 Task: Find connections with filter location Bad Reichenhall with filter topic #Marketswith filter profile language French with filter current company Adani Realty with filter school Don Bosco School with filter industry Farming, Ranching, Forestry with filter service category Interior Design with filter keywords title Group Sales
Action: Mouse moved to (534, 77)
Screenshot: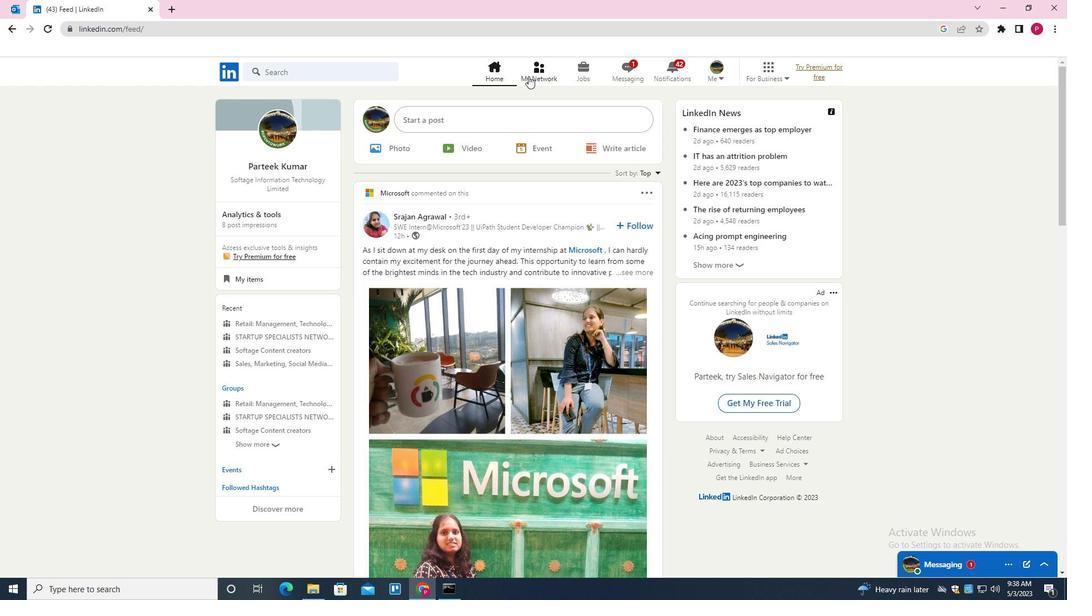 
Action: Mouse pressed left at (534, 77)
Screenshot: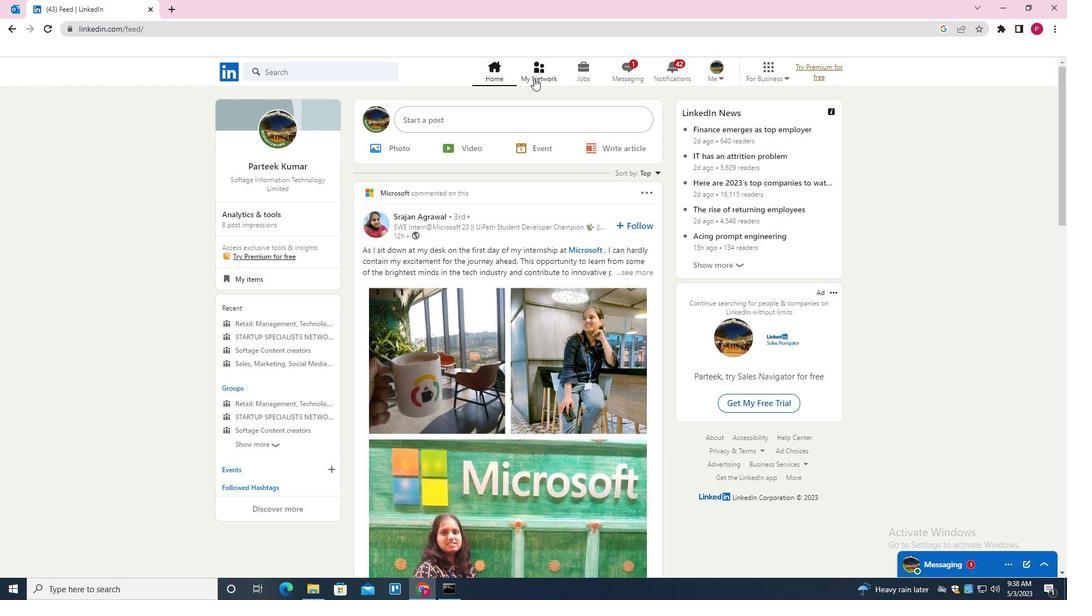 
Action: Mouse moved to (331, 138)
Screenshot: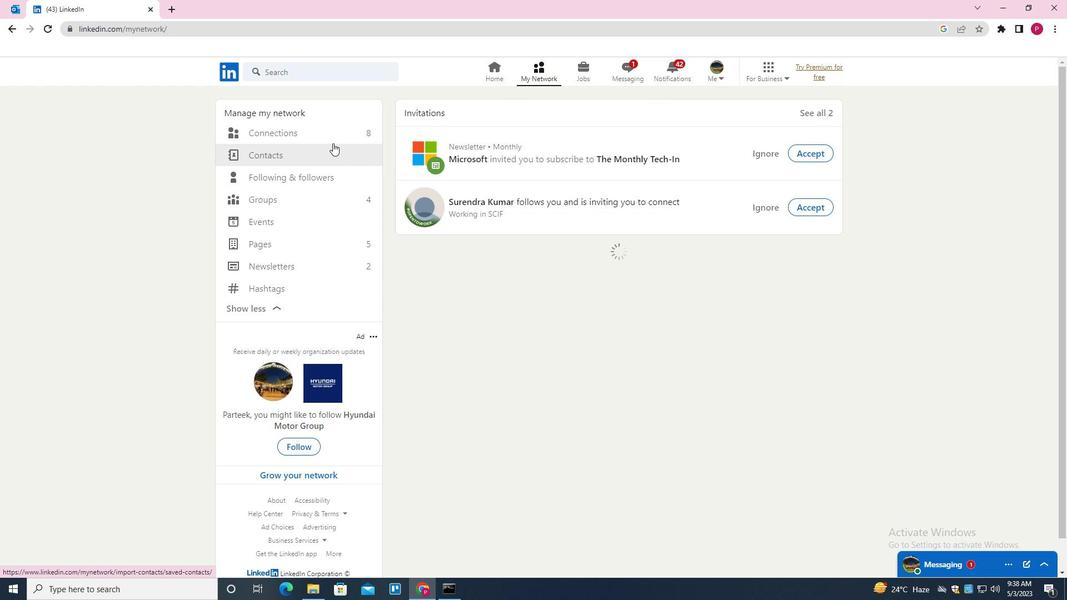 
Action: Mouse pressed left at (331, 138)
Screenshot: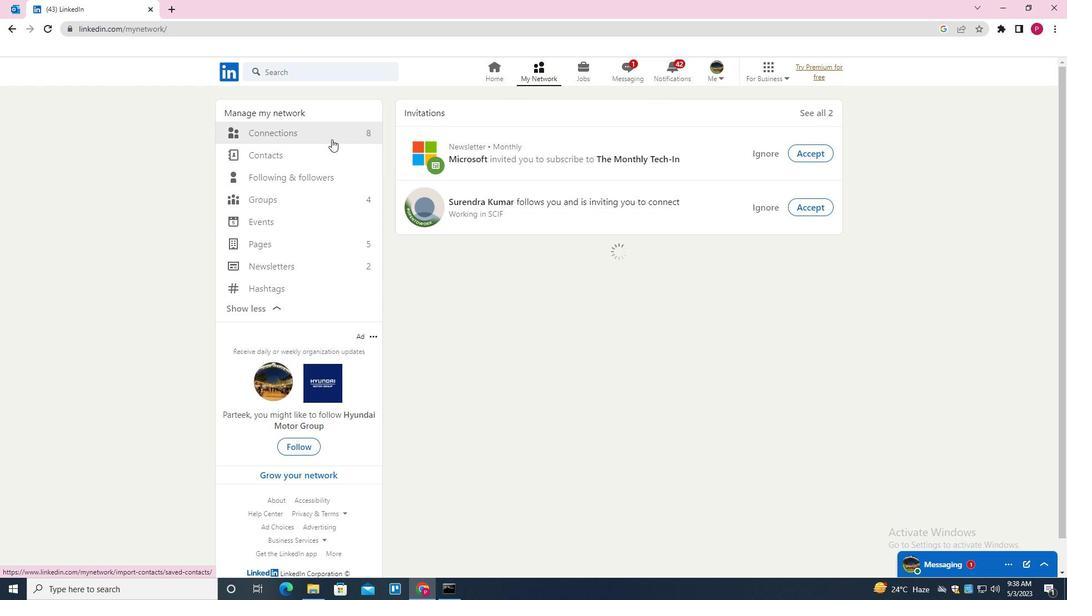 
Action: Mouse moved to (609, 131)
Screenshot: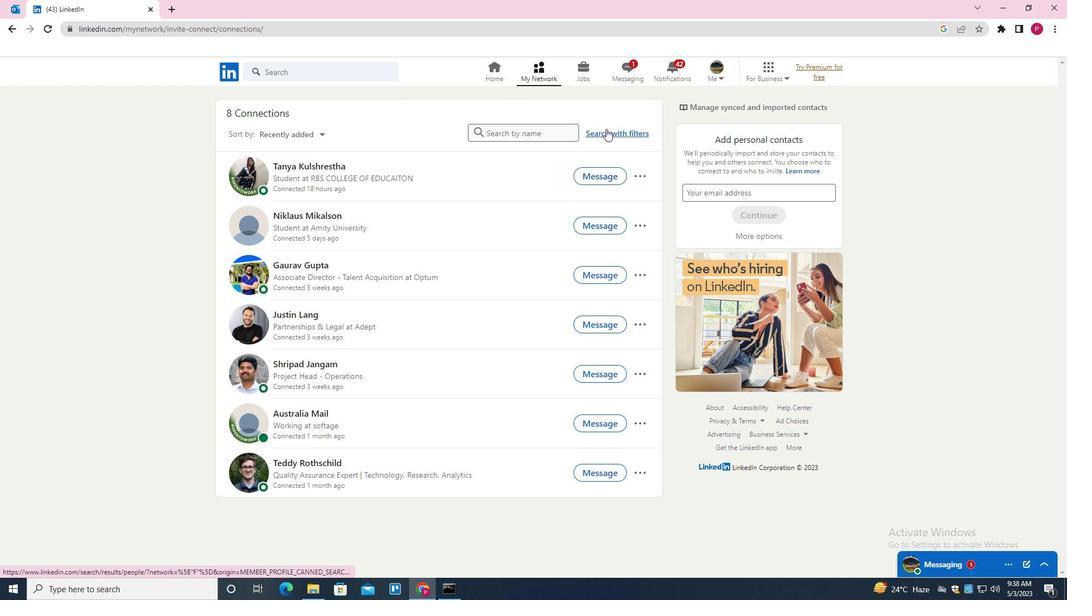 
Action: Mouse pressed left at (609, 131)
Screenshot: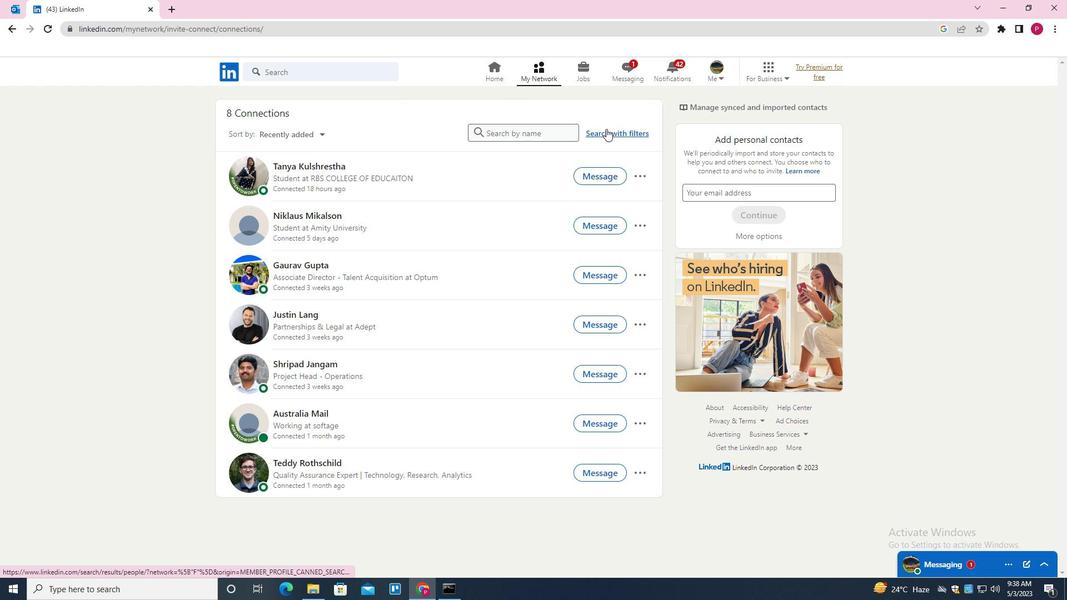 
Action: Mouse moved to (566, 104)
Screenshot: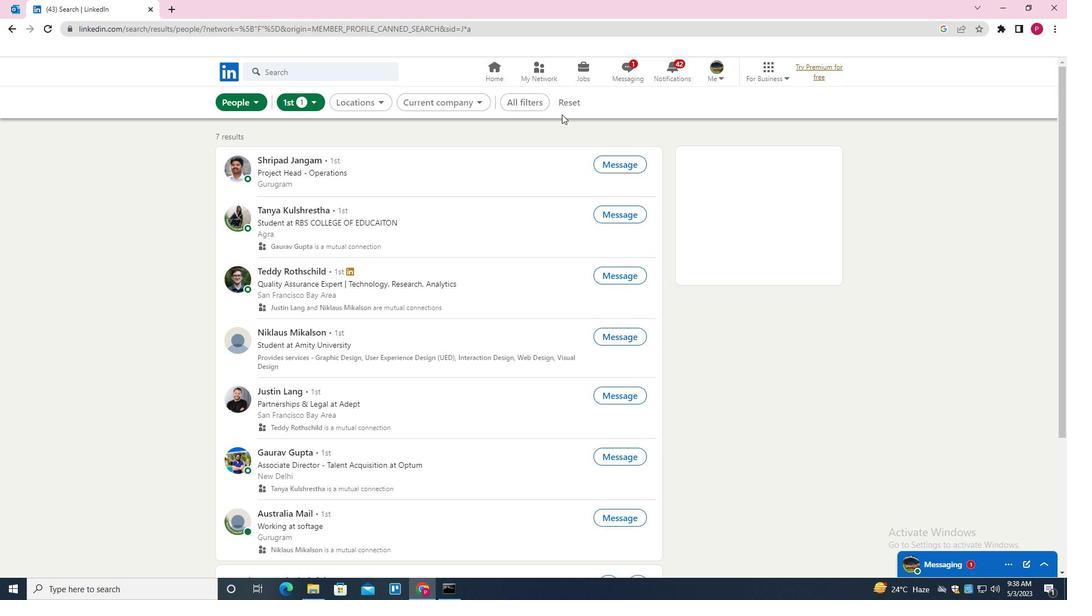 
Action: Mouse pressed left at (566, 104)
Screenshot: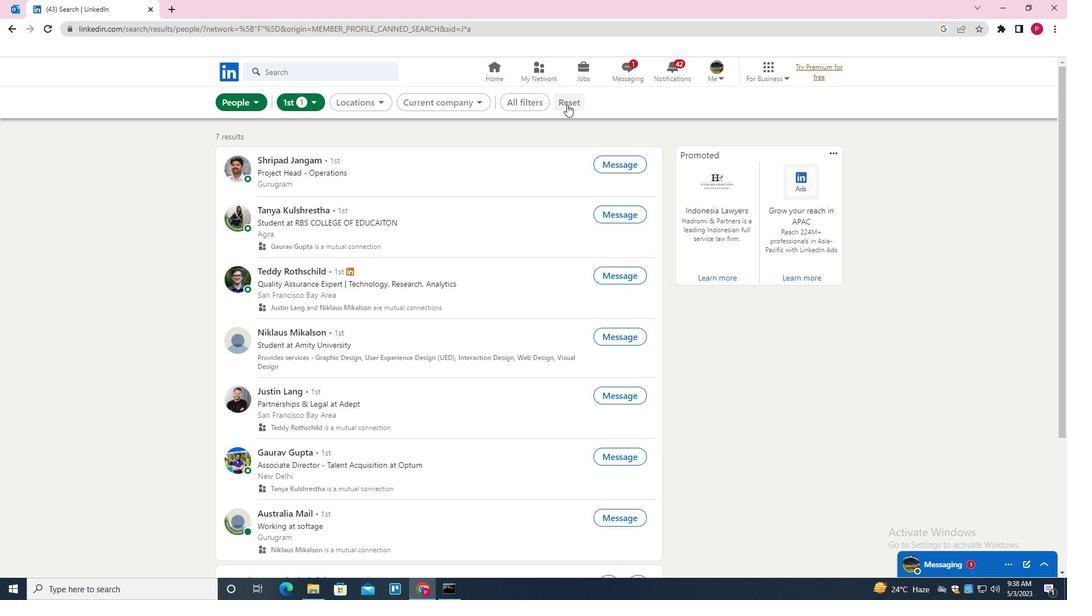 
Action: Mouse moved to (553, 104)
Screenshot: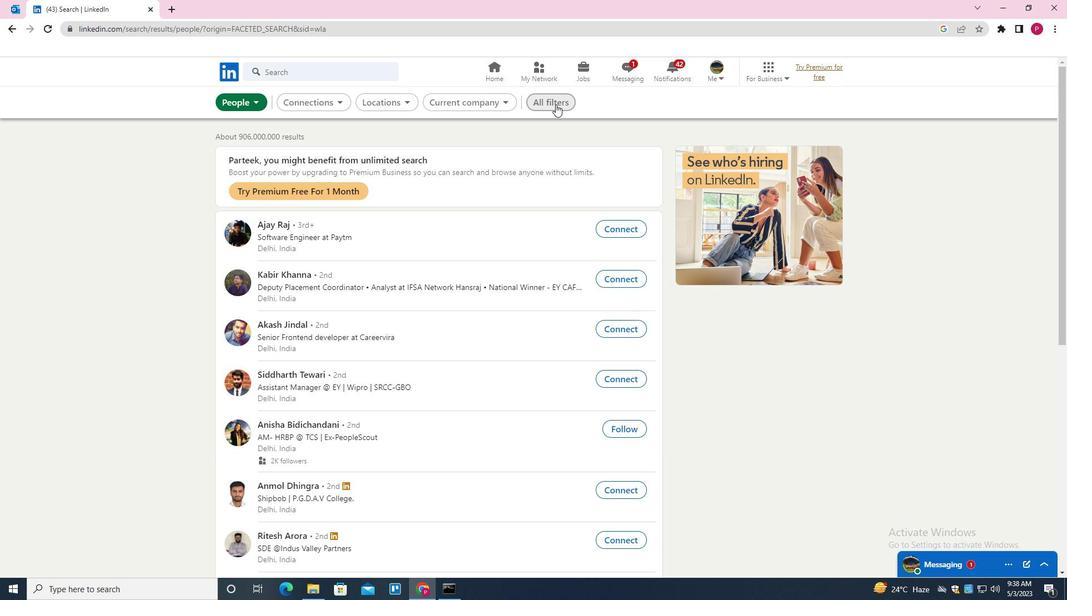 
Action: Mouse pressed left at (553, 104)
Screenshot: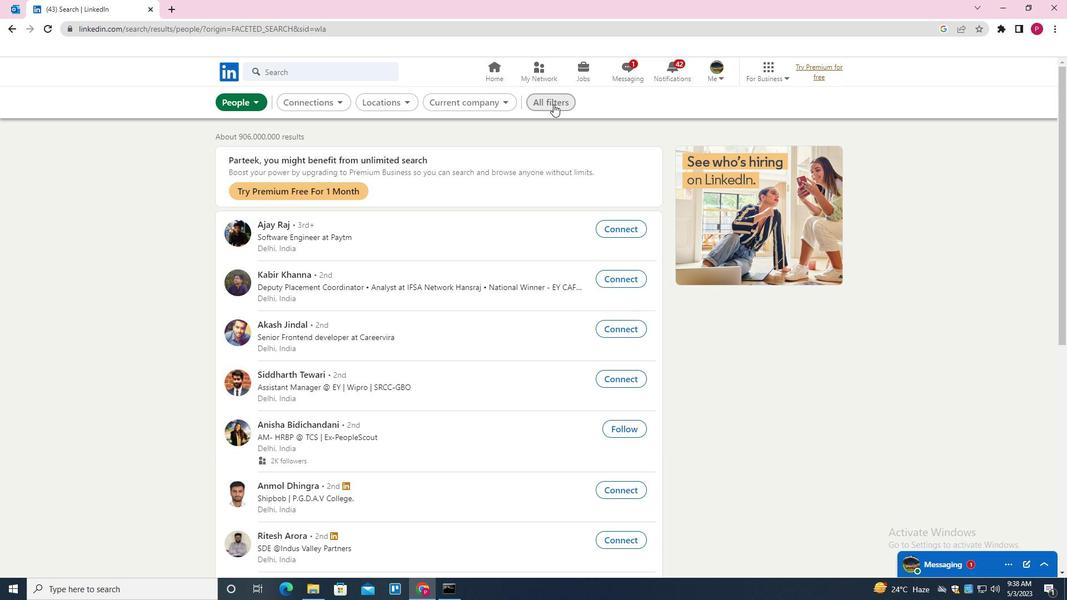 
Action: Mouse moved to (864, 347)
Screenshot: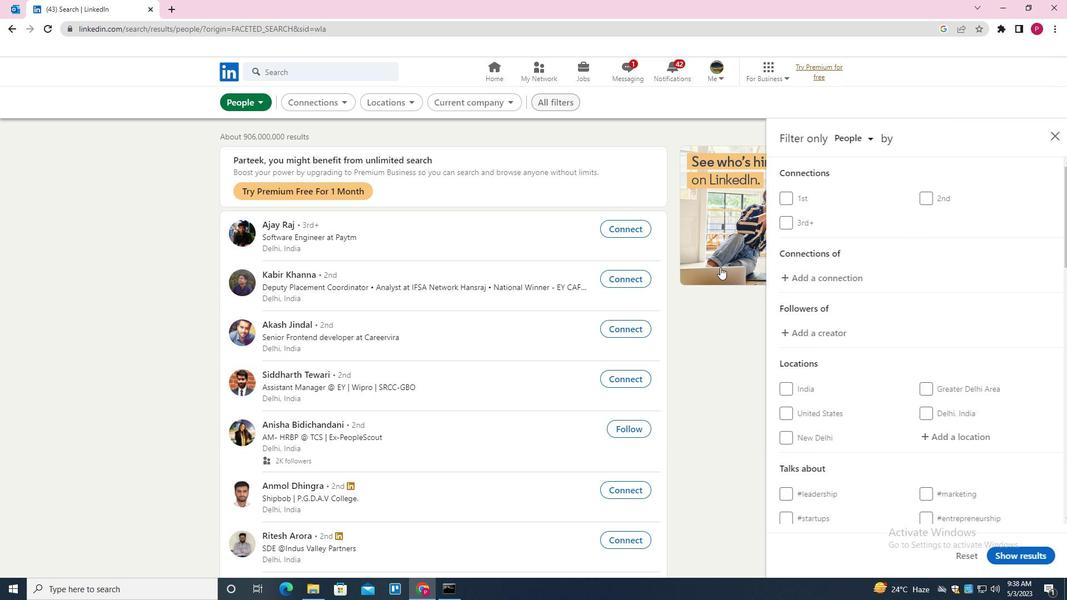 
Action: Mouse scrolled (864, 346) with delta (0, 0)
Screenshot: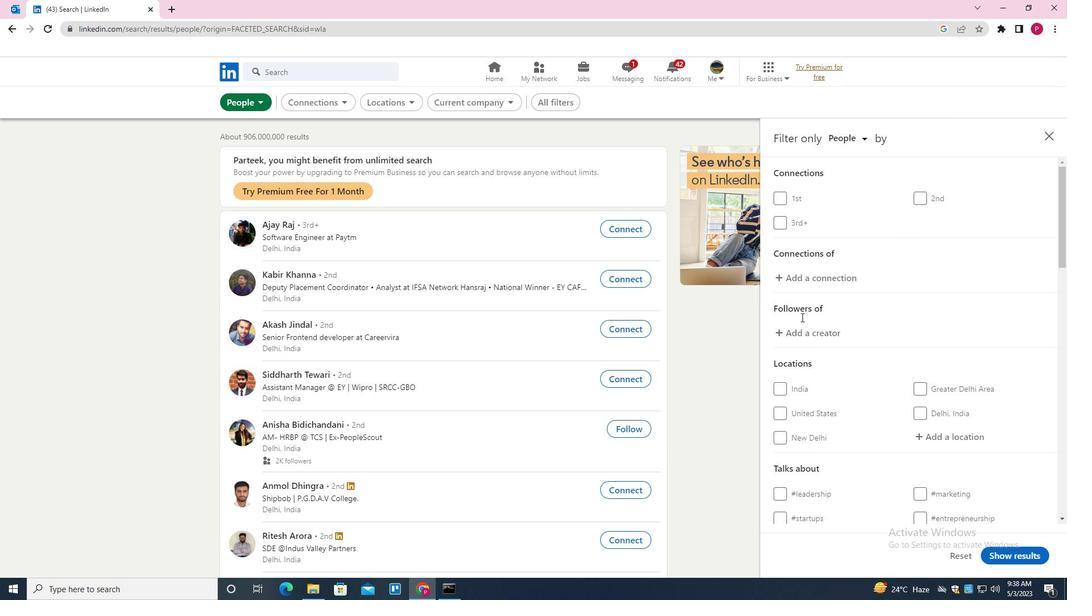 
Action: Mouse moved to (866, 347)
Screenshot: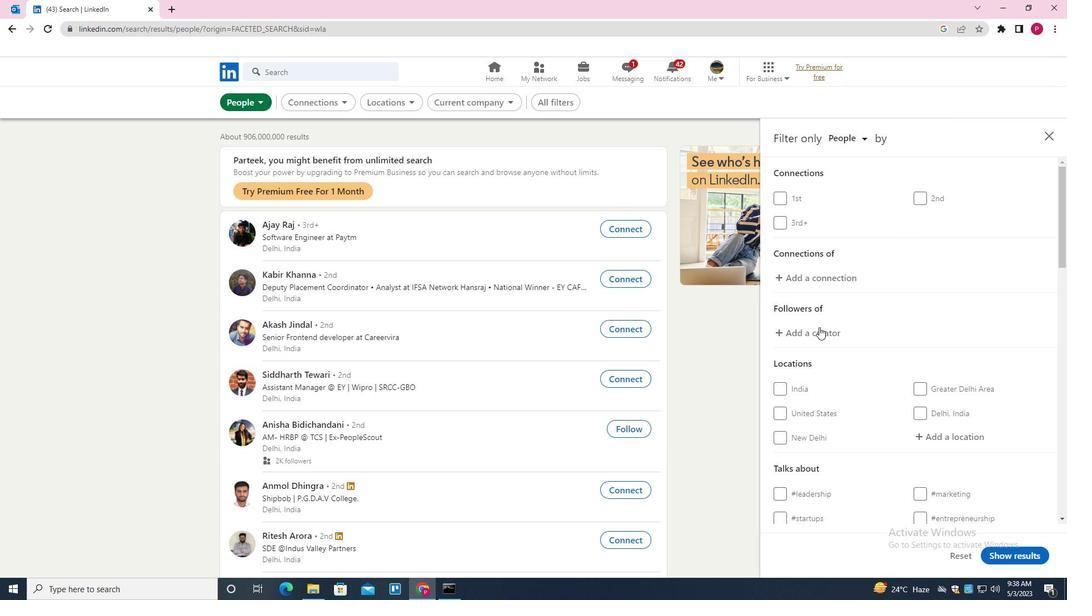 
Action: Mouse scrolled (866, 347) with delta (0, 0)
Screenshot: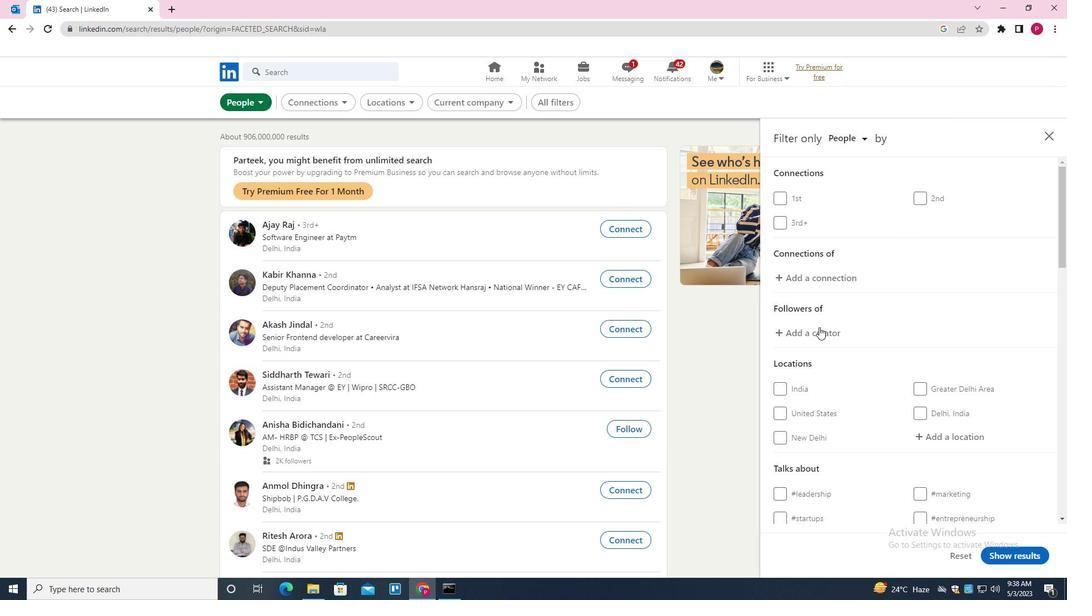 
Action: Mouse moved to (873, 346)
Screenshot: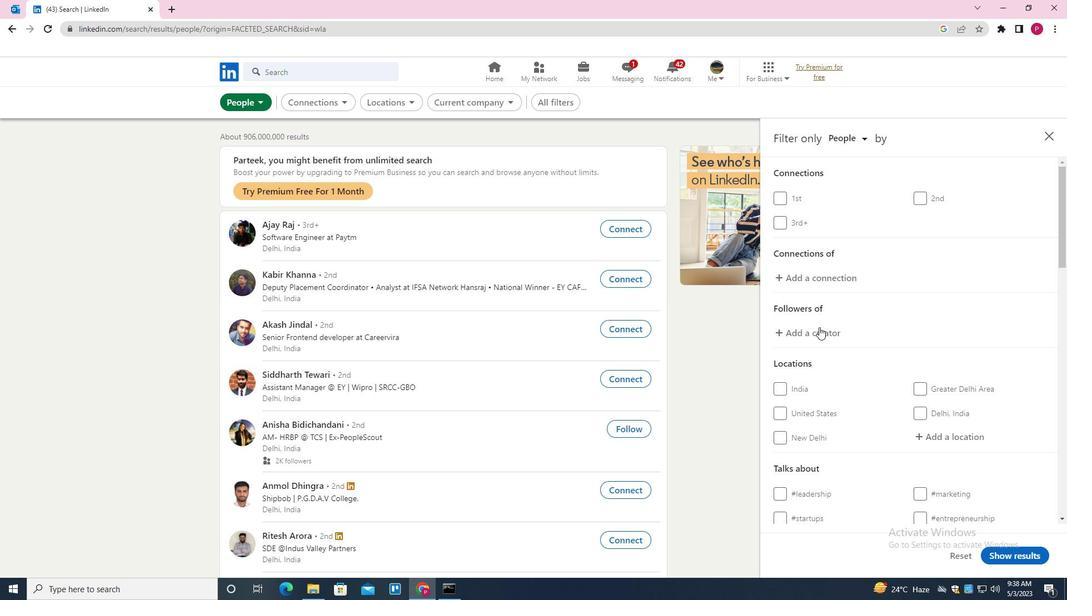 
Action: Mouse scrolled (873, 346) with delta (0, 0)
Screenshot: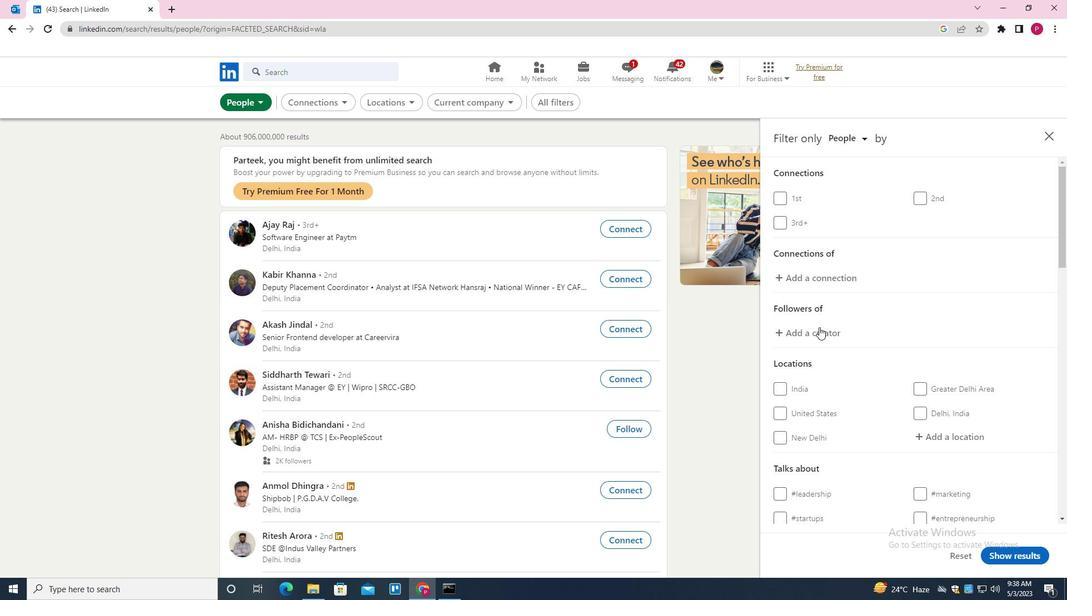 
Action: Mouse moved to (948, 271)
Screenshot: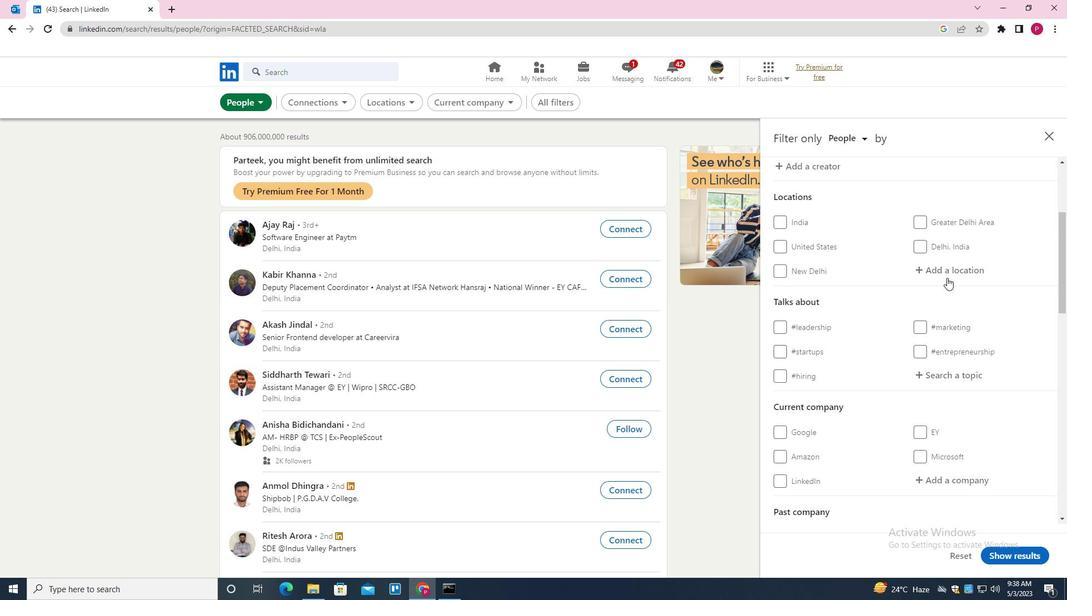 
Action: Mouse pressed left at (948, 271)
Screenshot: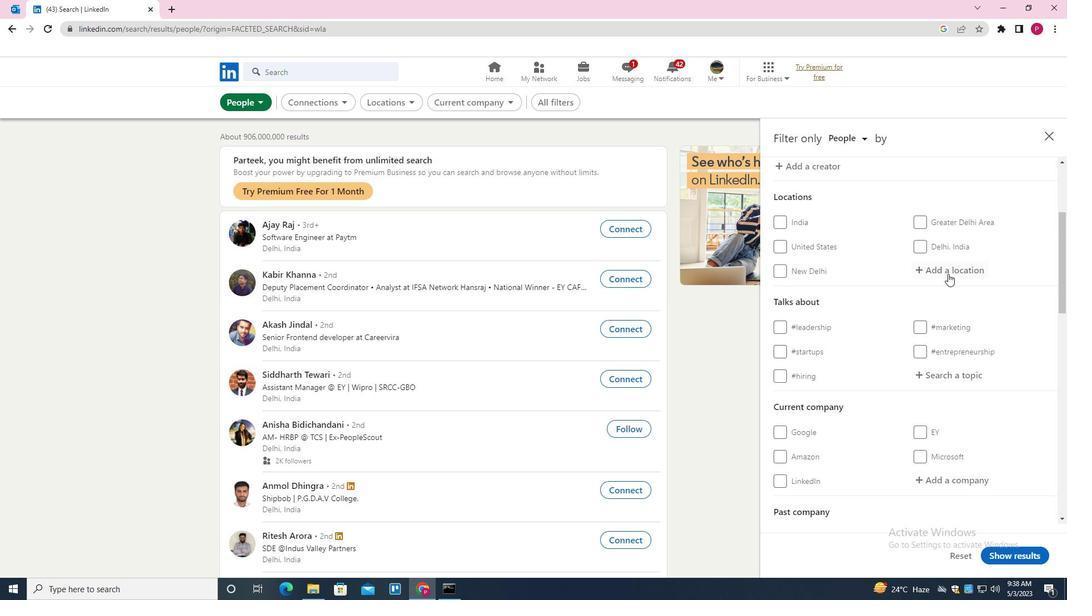 
Action: Key pressed <Key.shift>BAD<Key.space><Key.shift>REICHEN<Key.down><Key.enter>
Screenshot: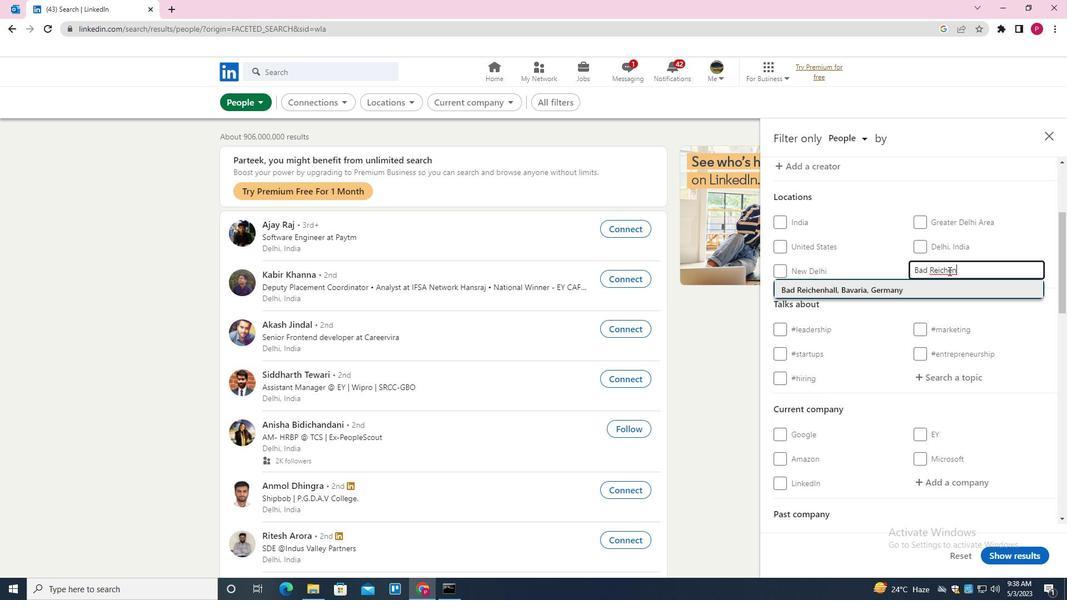 
Action: Mouse moved to (921, 303)
Screenshot: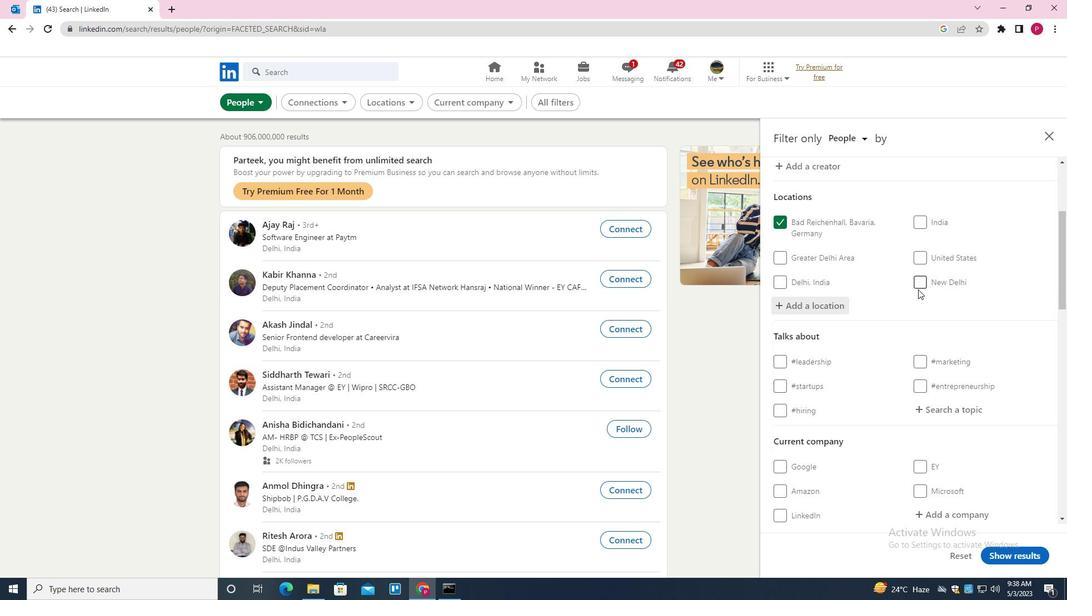 
Action: Mouse scrolled (921, 302) with delta (0, 0)
Screenshot: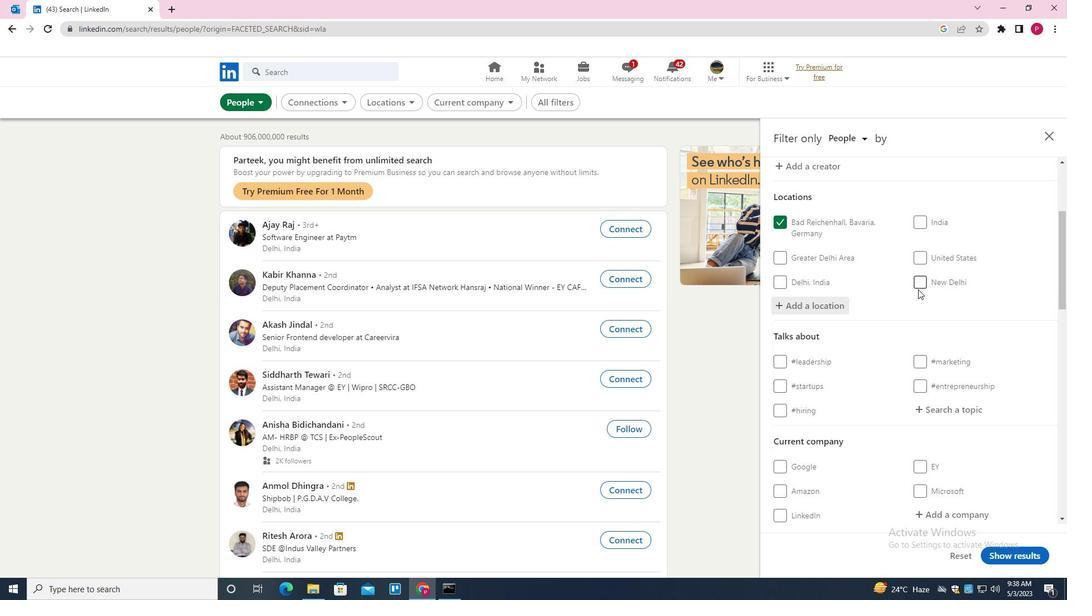 
Action: Mouse scrolled (921, 302) with delta (0, 0)
Screenshot: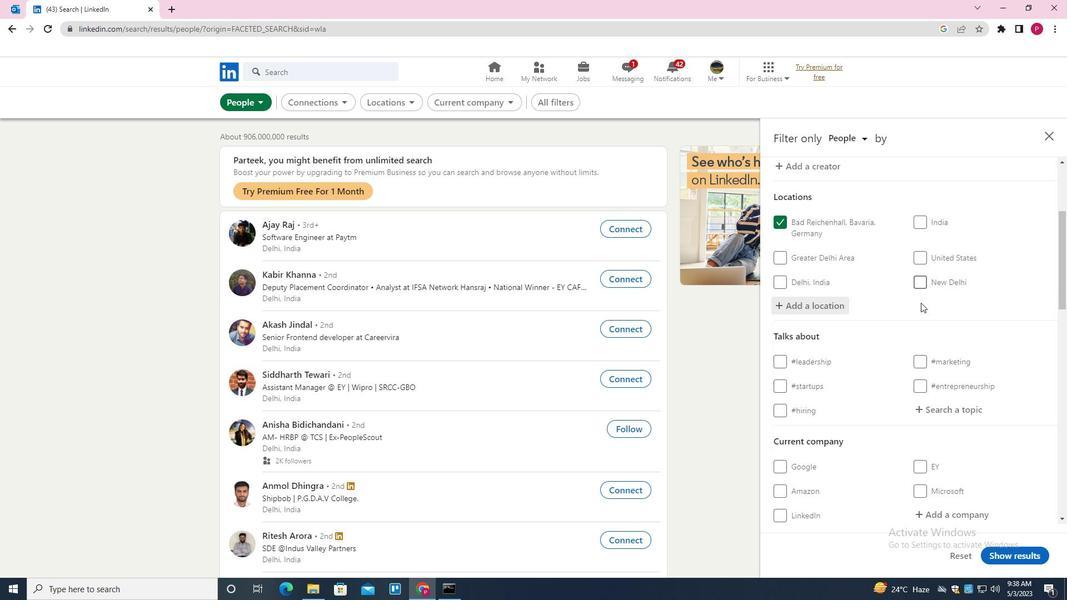 
Action: Mouse scrolled (921, 302) with delta (0, 0)
Screenshot: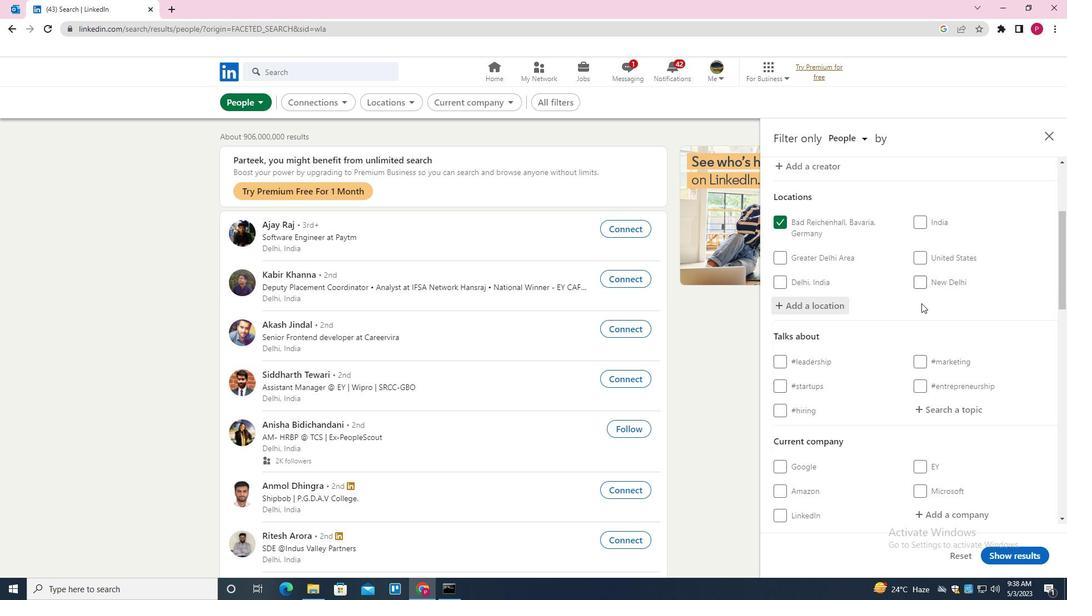 
Action: Mouse moved to (961, 245)
Screenshot: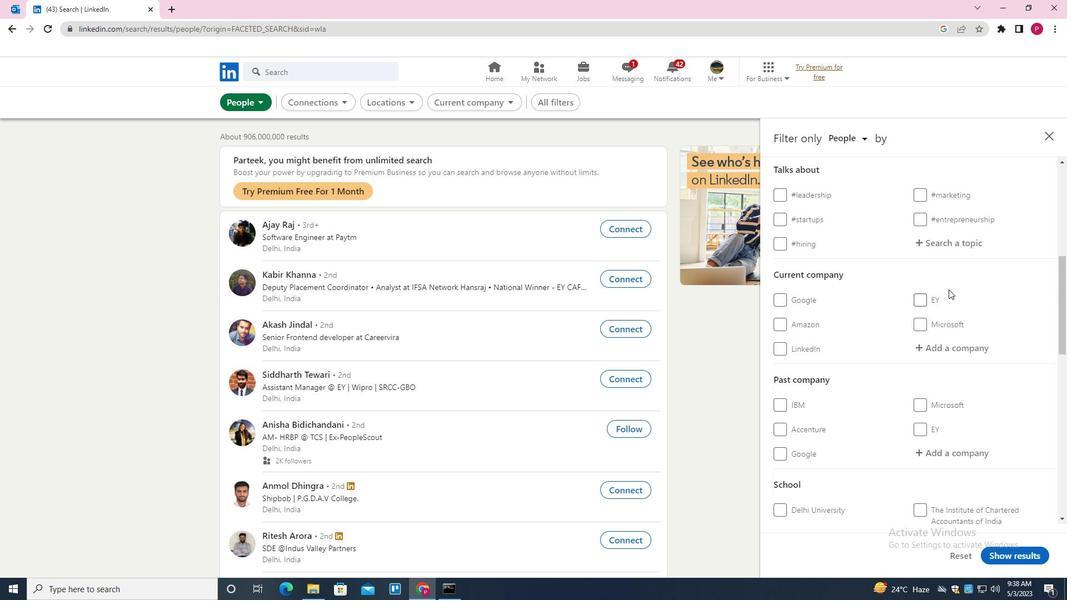 
Action: Mouse pressed left at (961, 245)
Screenshot: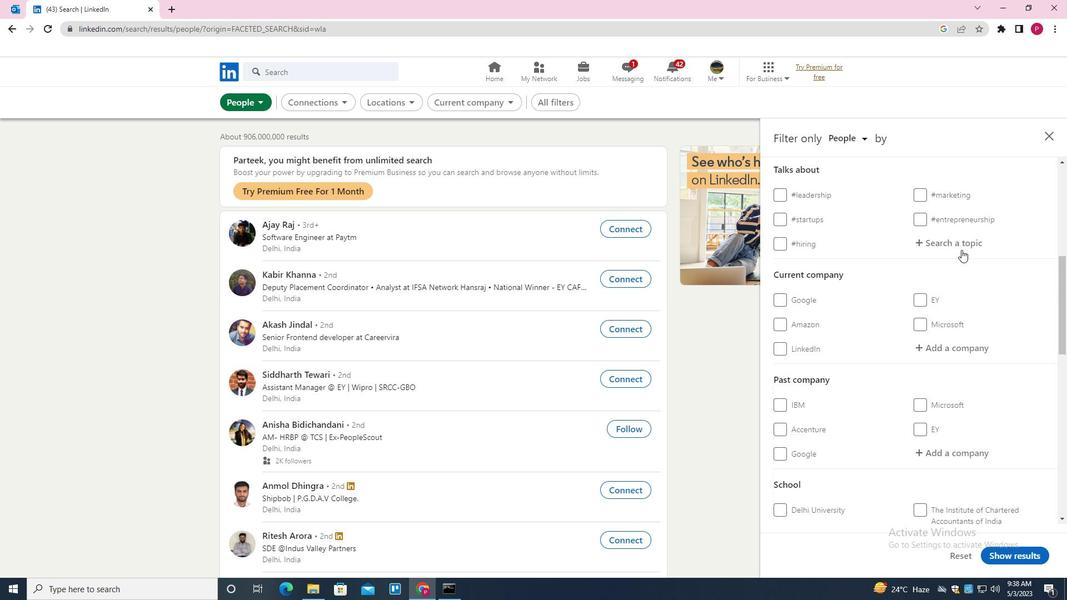 
Action: Key pressed MARKETS<Key.down><Key.enter>
Screenshot: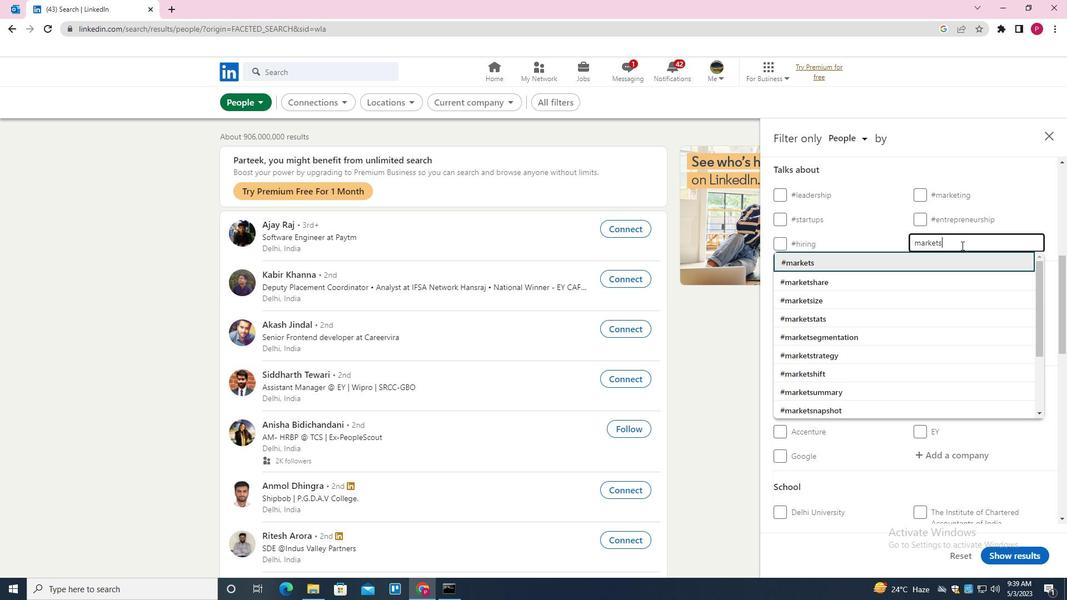 
Action: Mouse moved to (923, 286)
Screenshot: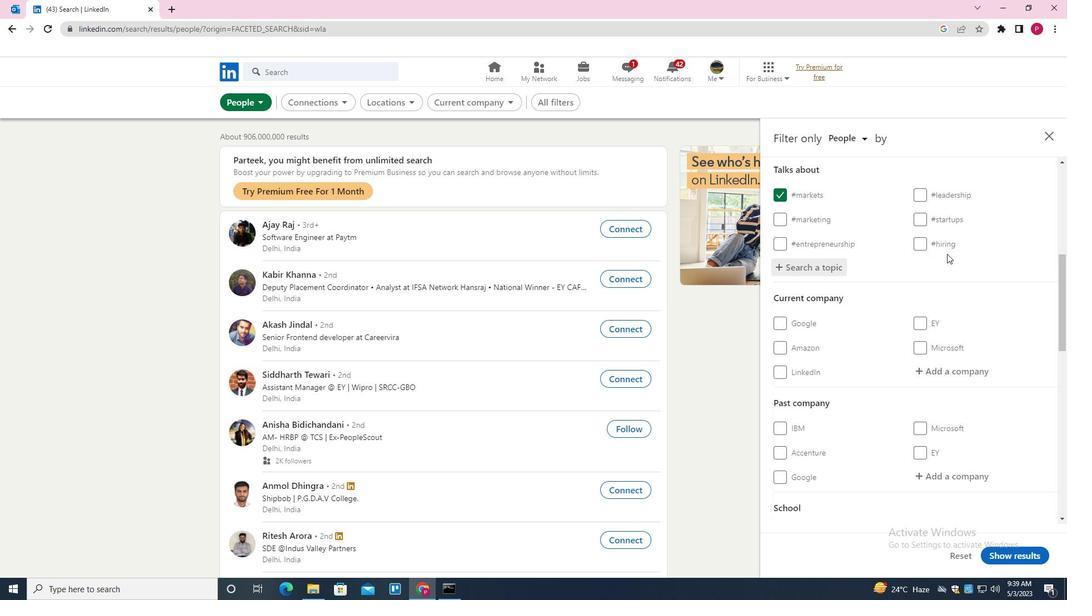 
Action: Mouse scrolled (923, 285) with delta (0, 0)
Screenshot: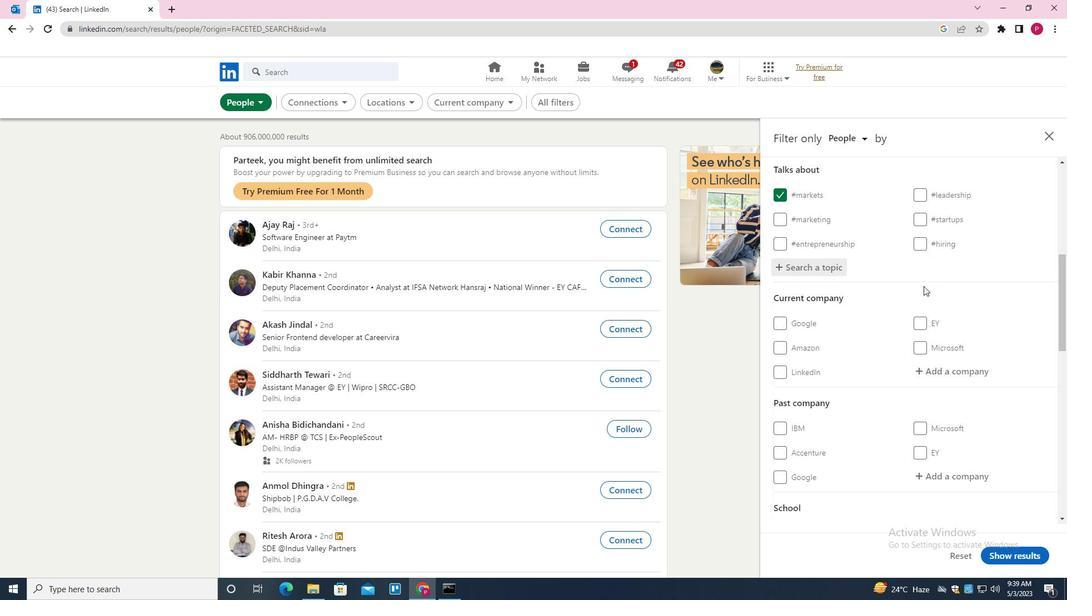
Action: Mouse moved to (923, 286)
Screenshot: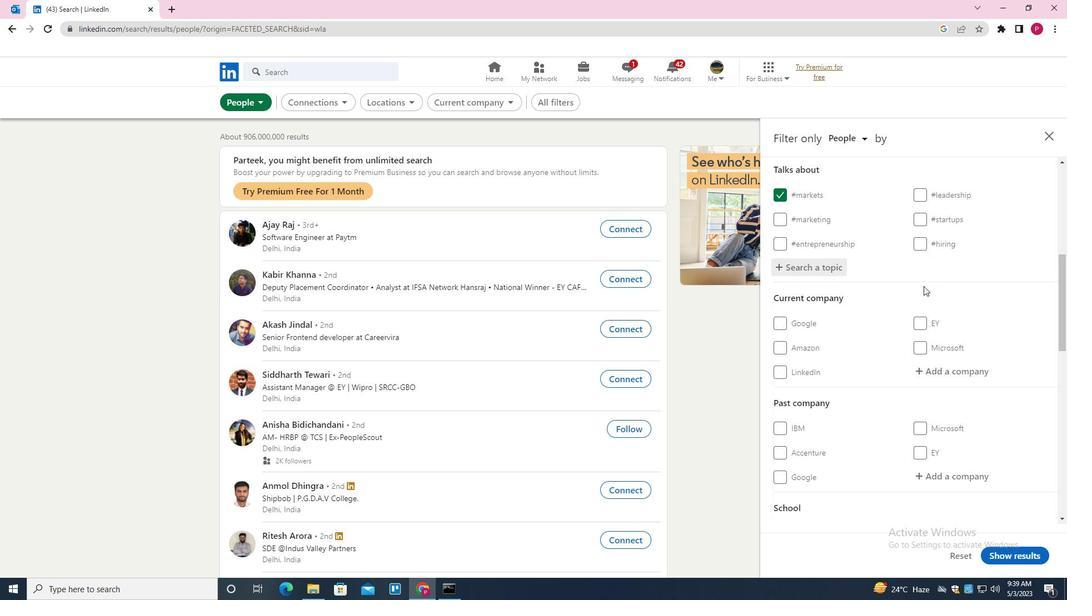 
Action: Mouse scrolled (923, 285) with delta (0, 0)
Screenshot: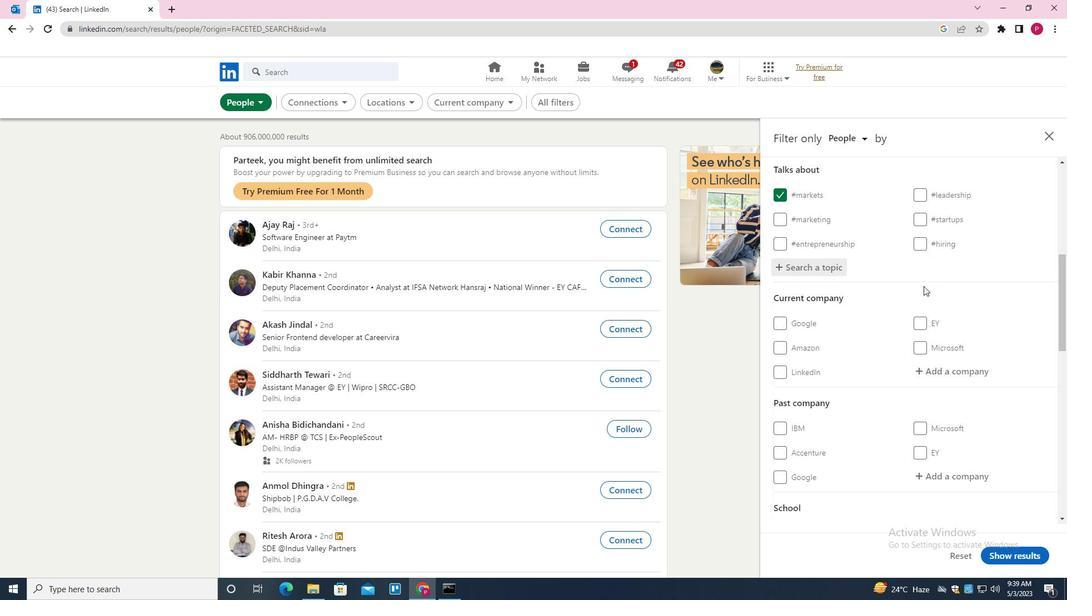 
Action: Mouse moved to (920, 287)
Screenshot: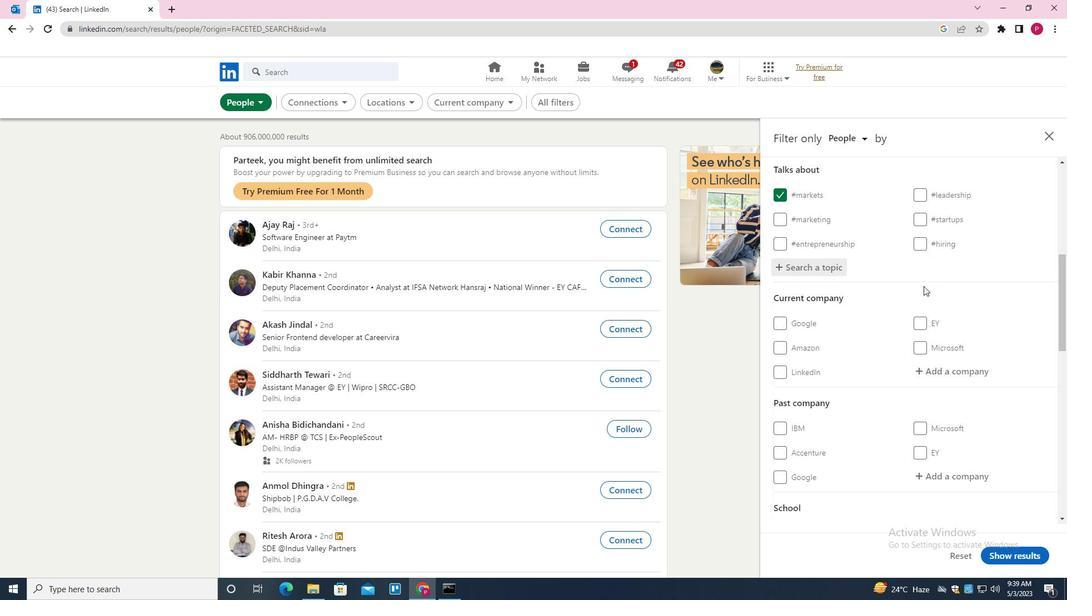 
Action: Mouse scrolled (920, 286) with delta (0, 0)
Screenshot: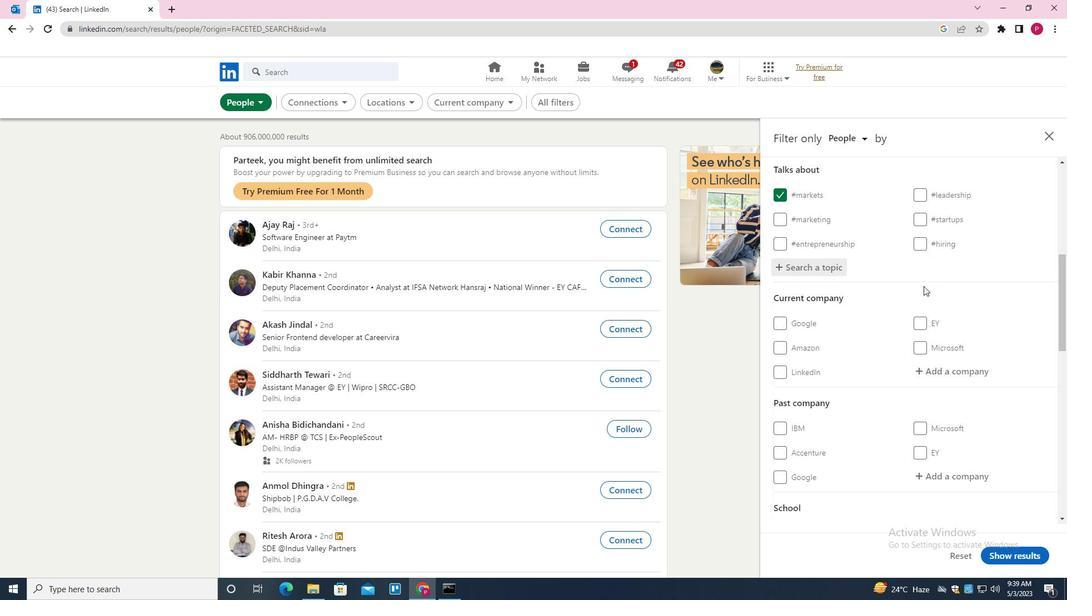 
Action: Mouse moved to (920, 288)
Screenshot: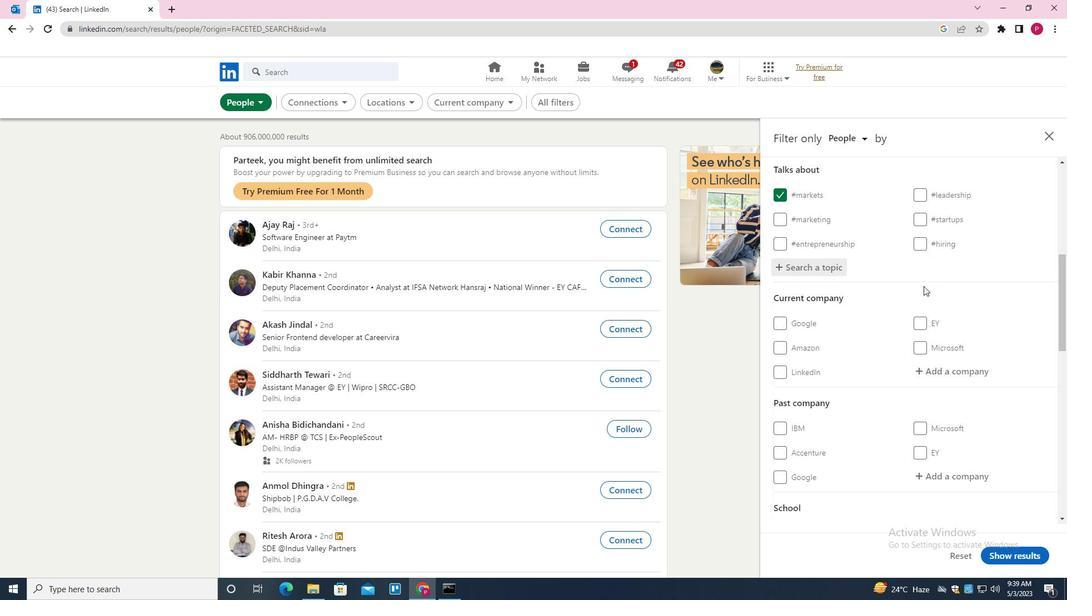
Action: Mouse scrolled (920, 287) with delta (0, 0)
Screenshot: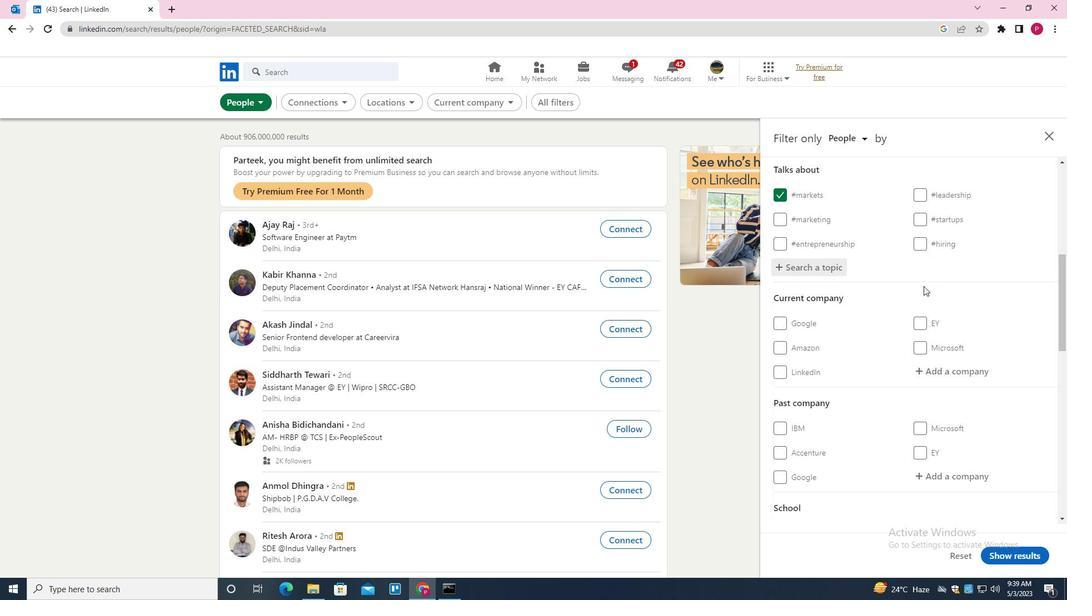
Action: Mouse moved to (900, 300)
Screenshot: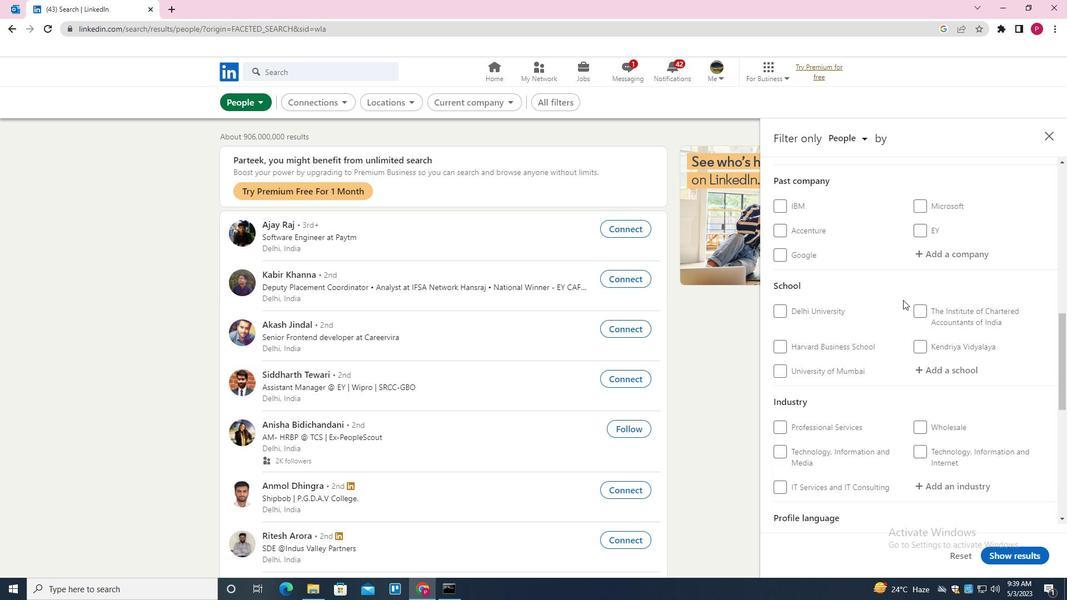 
Action: Mouse scrolled (900, 300) with delta (0, 0)
Screenshot: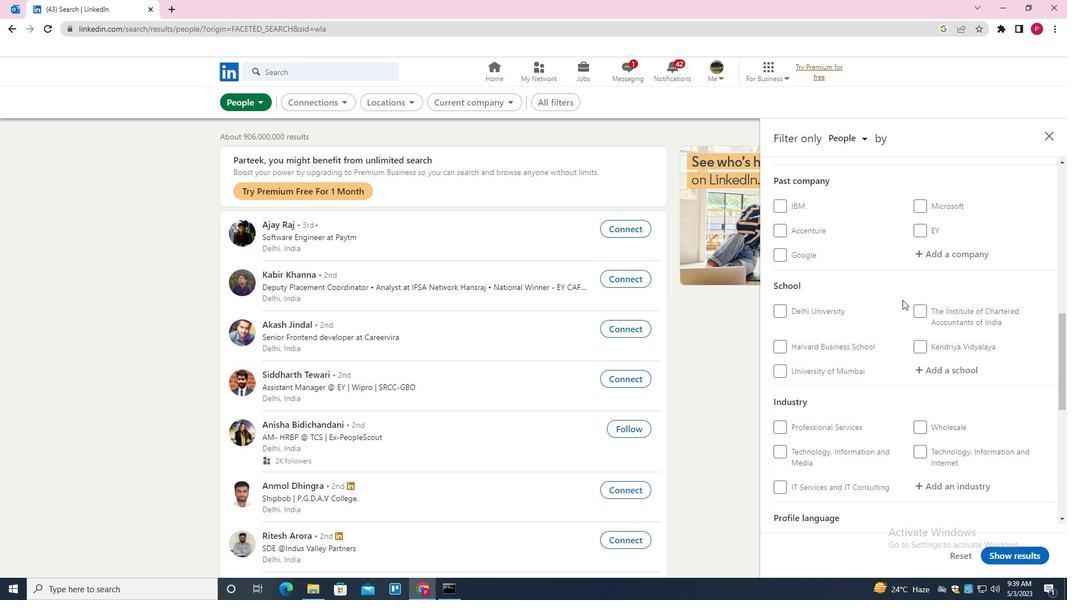 
Action: Mouse scrolled (900, 300) with delta (0, 0)
Screenshot: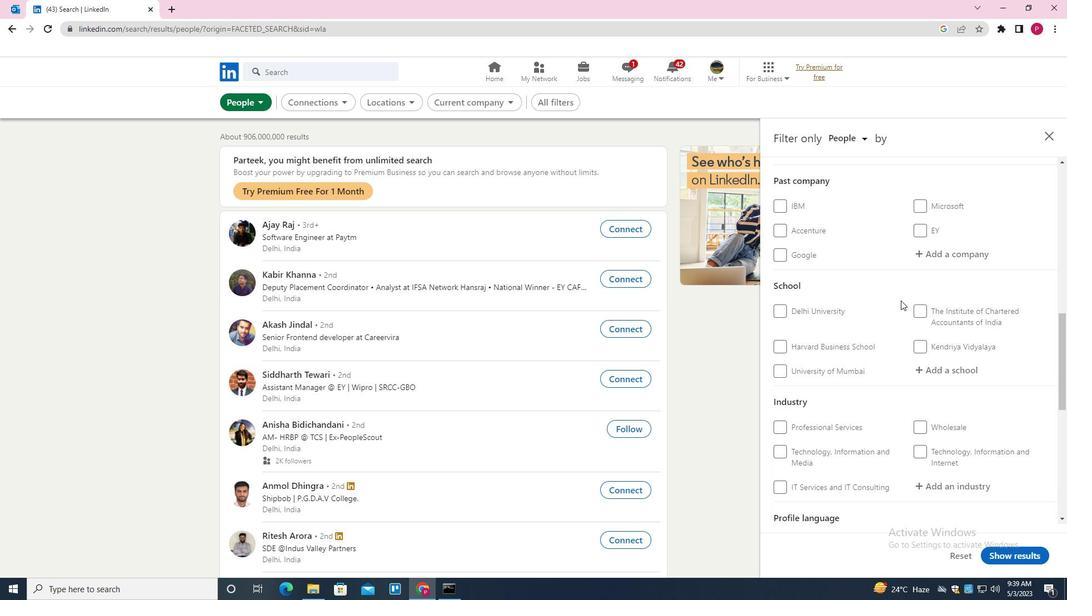 
Action: Mouse scrolled (900, 300) with delta (0, 0)
Screenshot: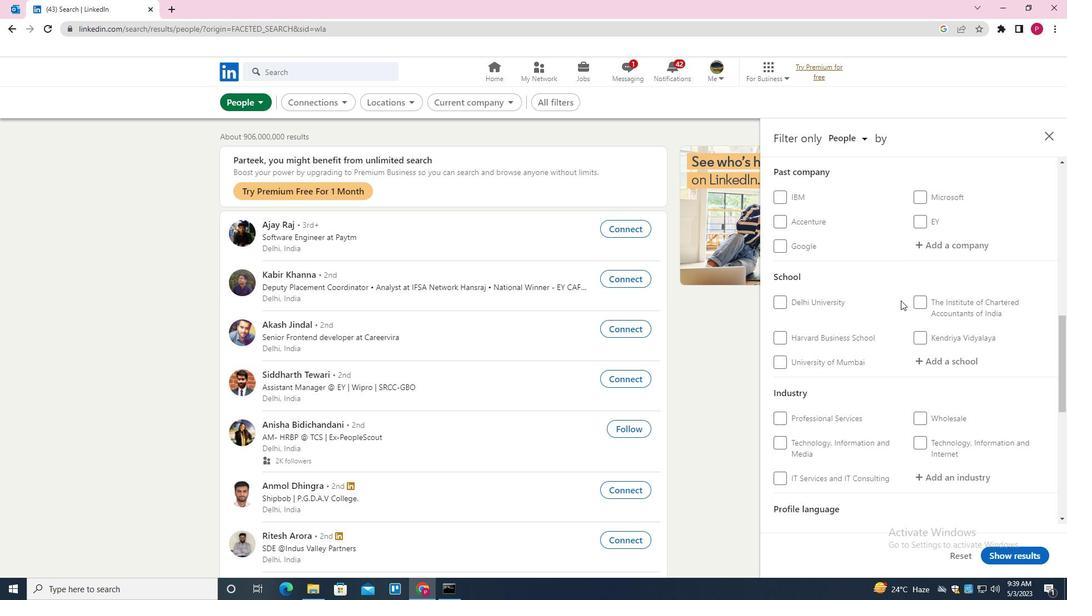 
Action: Mouse scrolled (900, 300) with delta (0, 0)
Screenshot: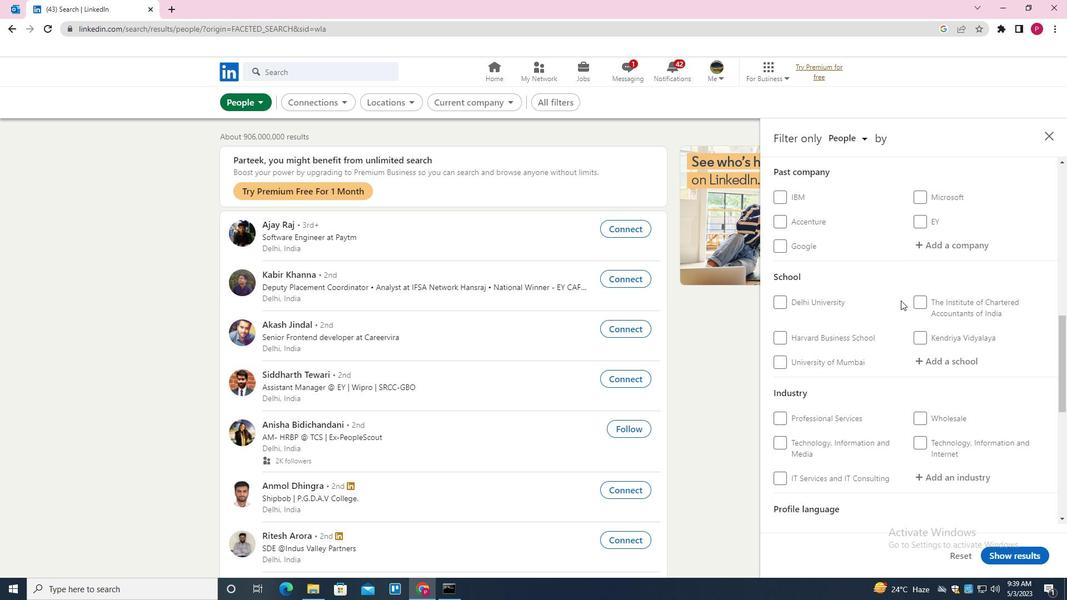 
Action: Mouse scrolled (900, 300) with delta (0, 0)
Screenshot: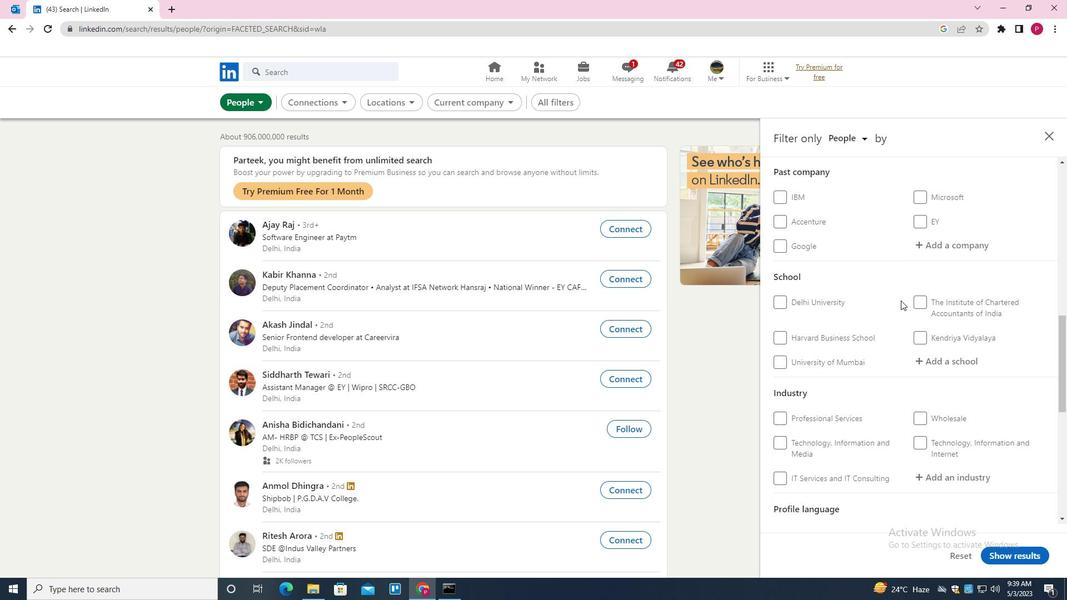 
Action: Mouse moved to (891, 333)
Screenshot: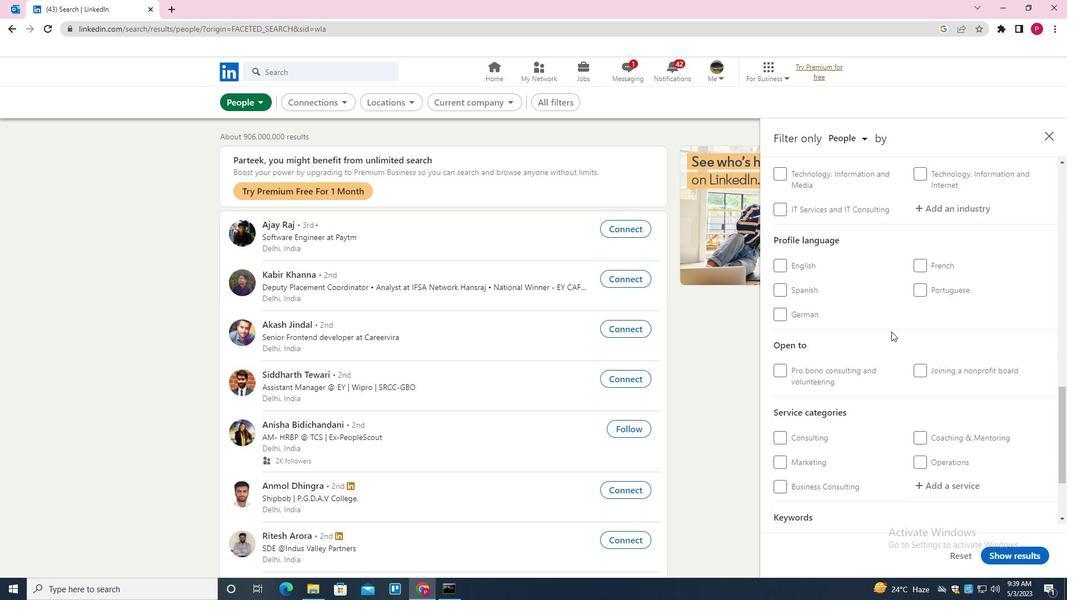 
Action: Mouse scrolled (891, 332) with delta (0, 0)
Screenshot: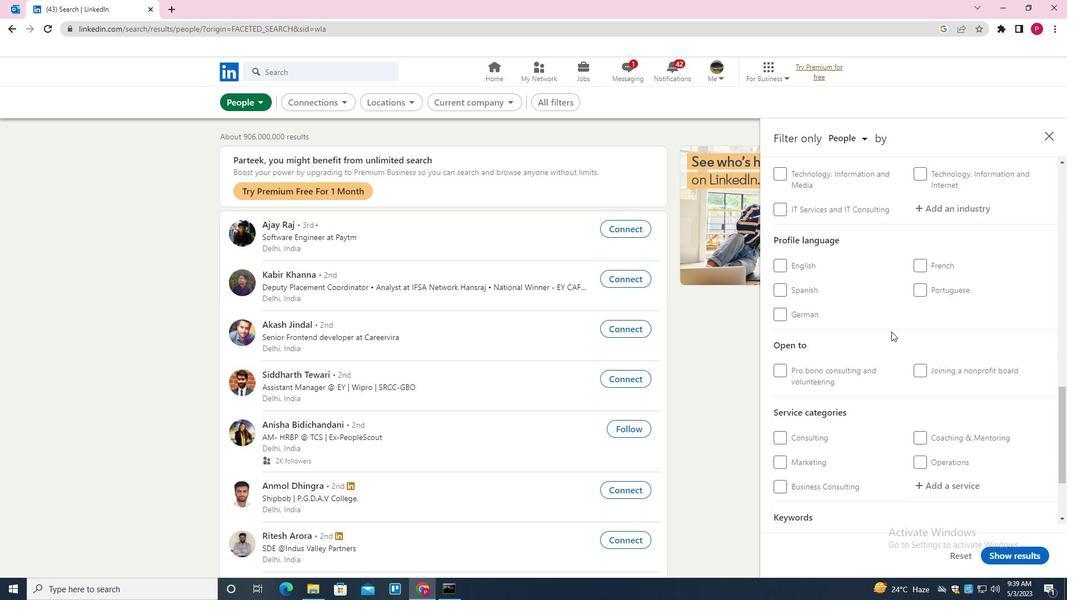 
Action: Mouse scrolled (891, 332) with delta (0, 0)
Screenshot: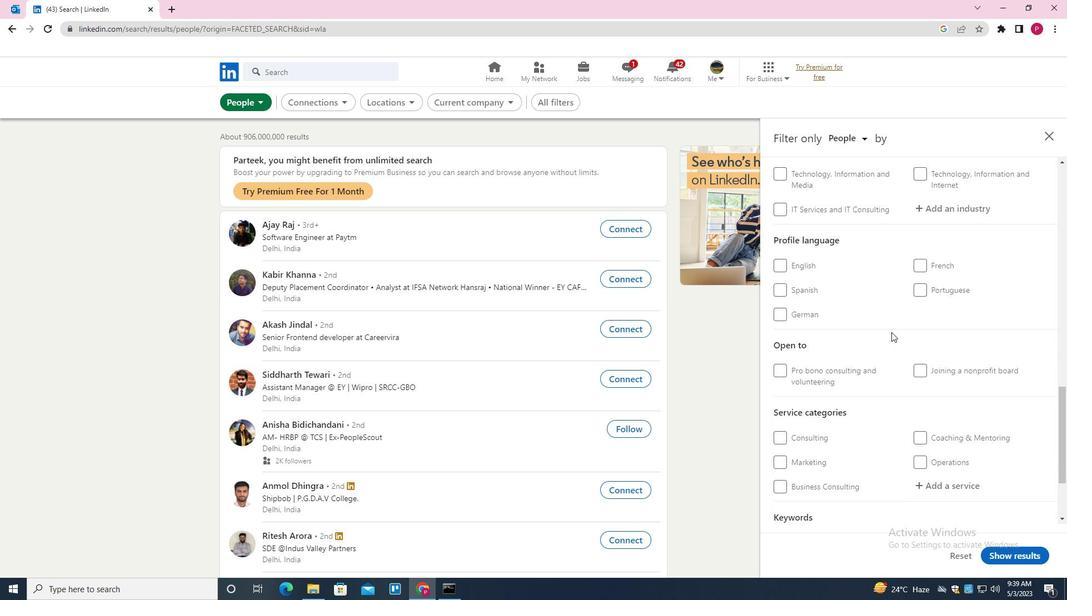 
Action: Mouse moved to (891, 334)
Screenshot: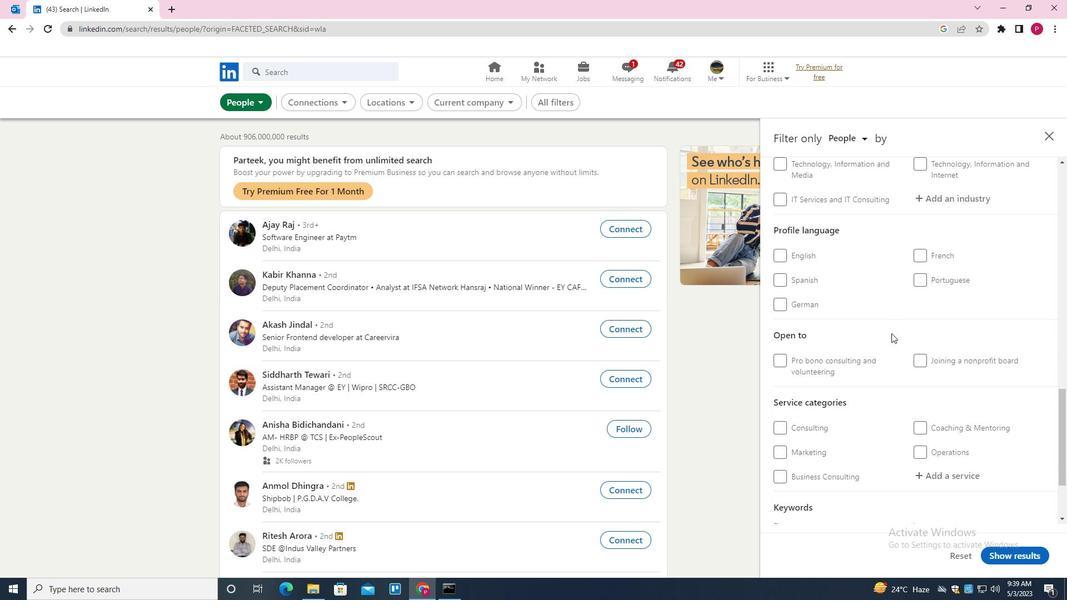 
Action: Mouse scrolled (891, 334) with delta (0, 0)
Screenshot: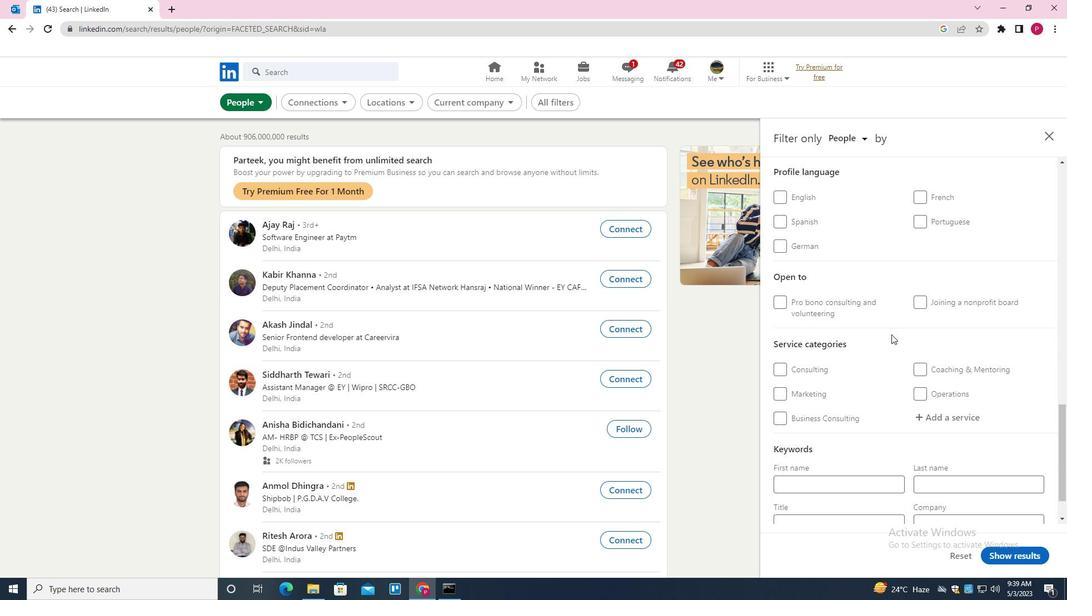 
Action: Mouse scrolled (891, 335) with delta (0, 0)
Screenshot: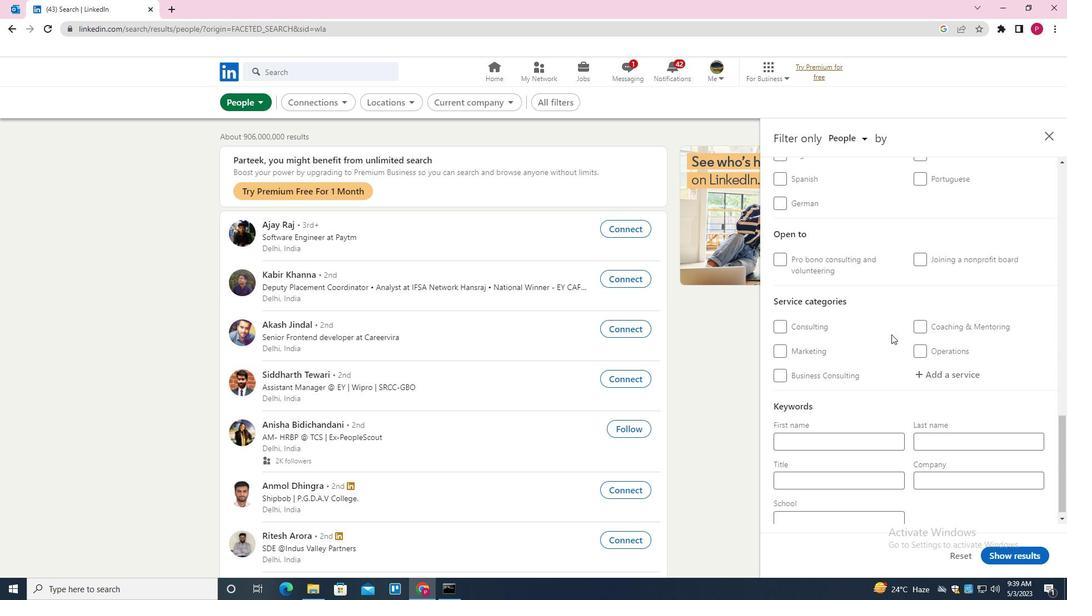 
Action: Mouse scrolled (891, 335) with delta (0, 0)
Screenshot: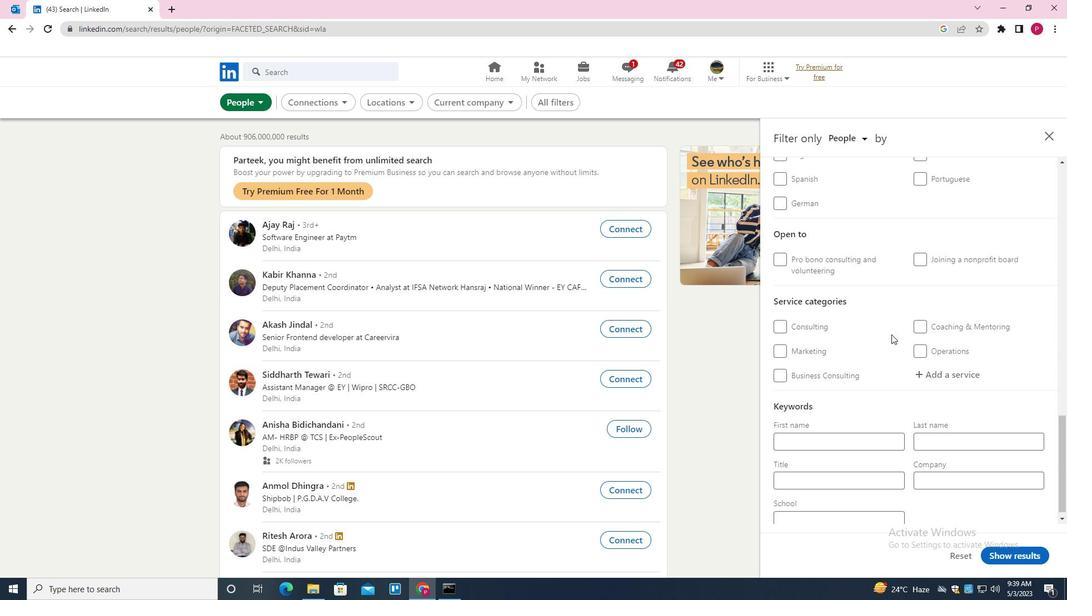 
Action: Mouse scrolled (891, 335) with delta (0, 0)
Screenshot: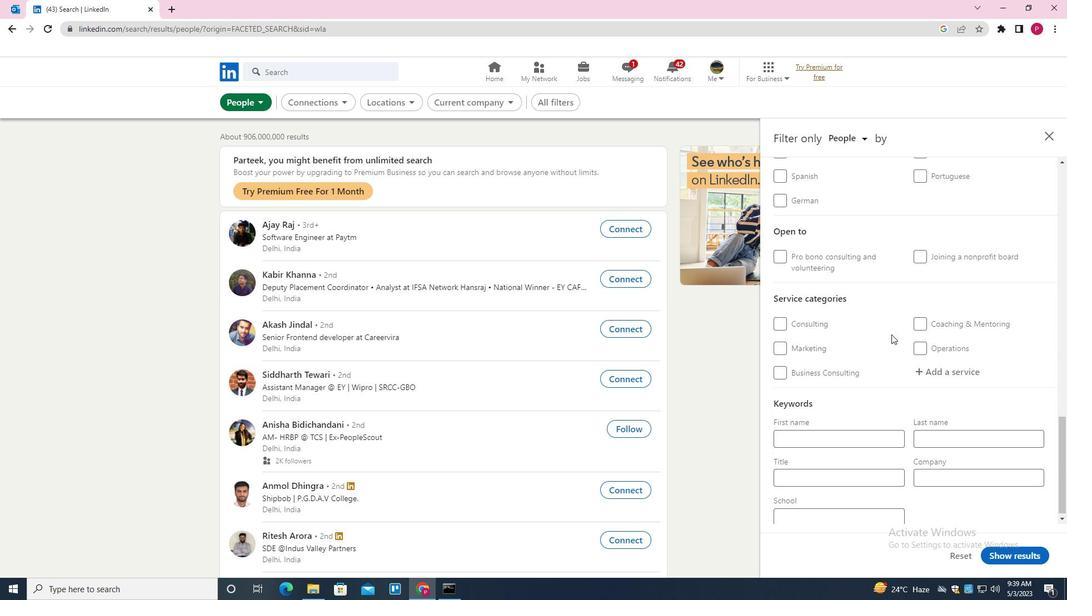 
Action: Mouse moved to (914, 316)
Screenshot: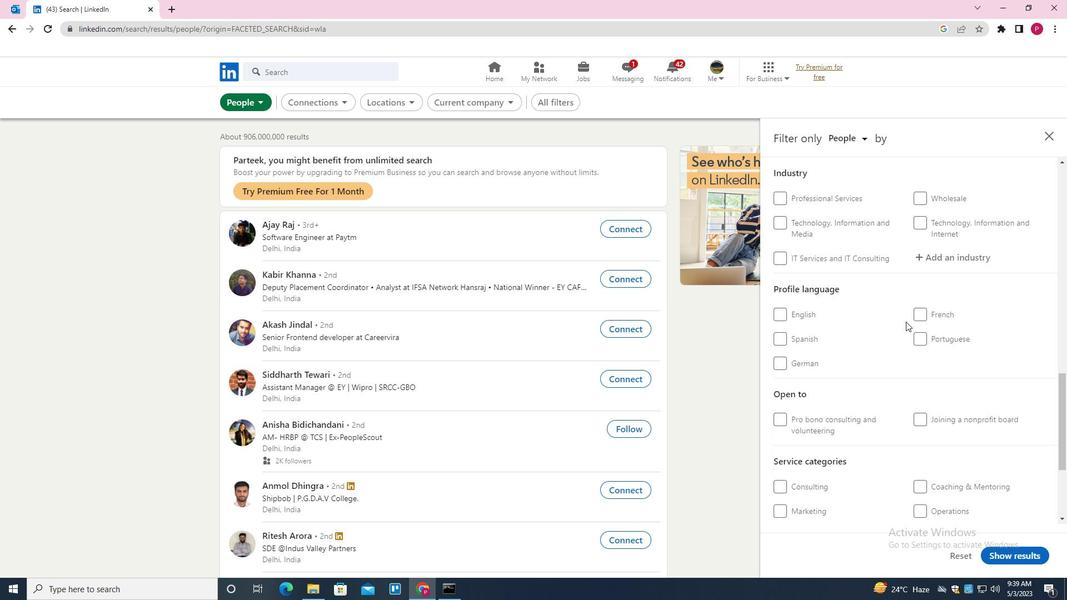 
Action: Mouse pressed left at (914, 316)
Screenshot: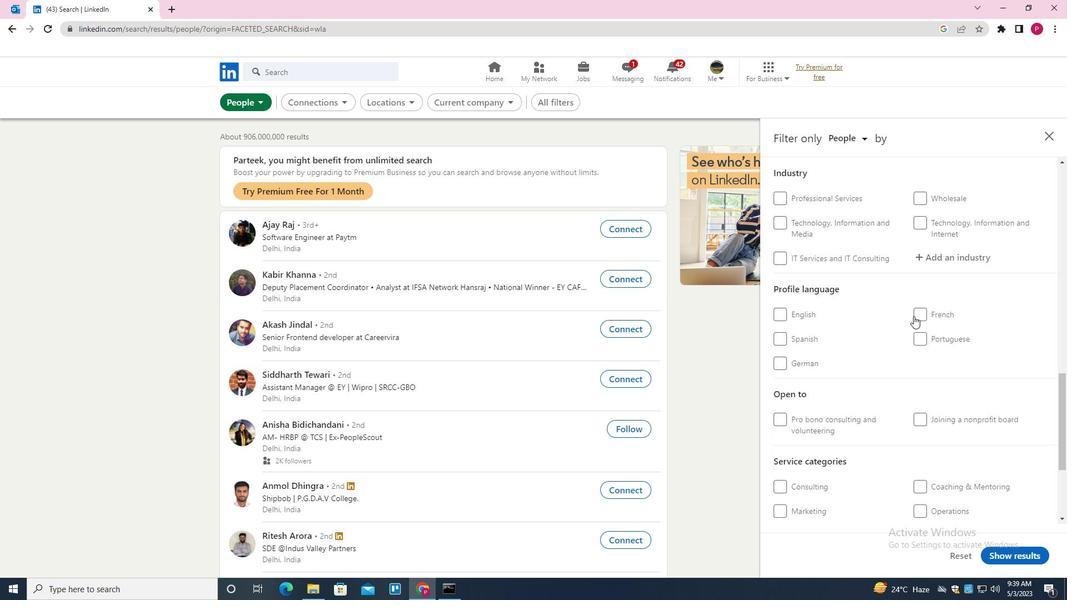 
Action: Mouse moved to (866, 331)
Screenshot: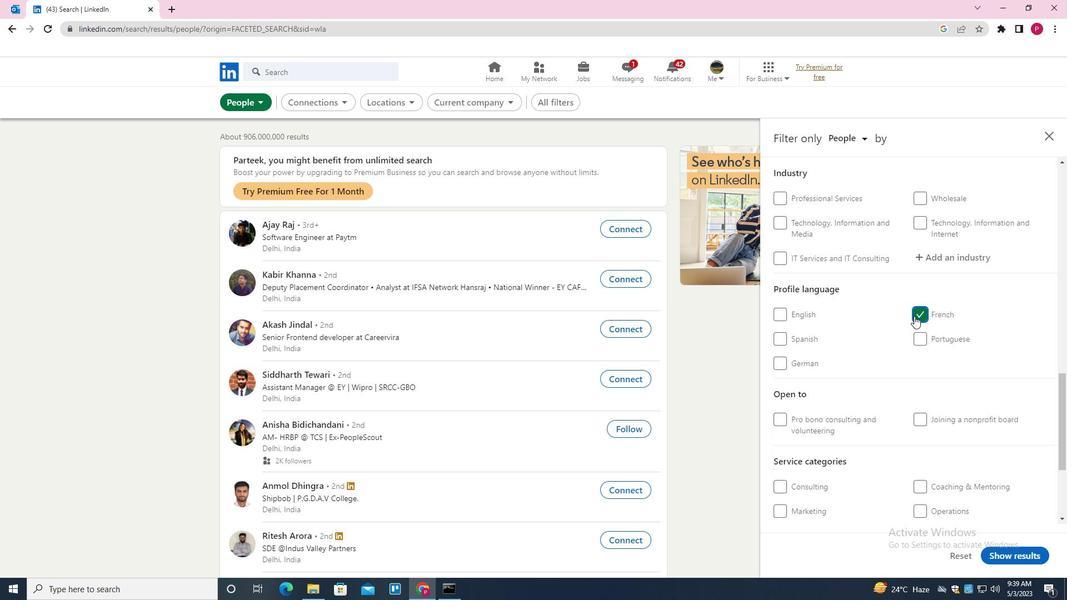 
Action: Mouse scrolled (866, 331) with delta (0, 0)
Screenshot: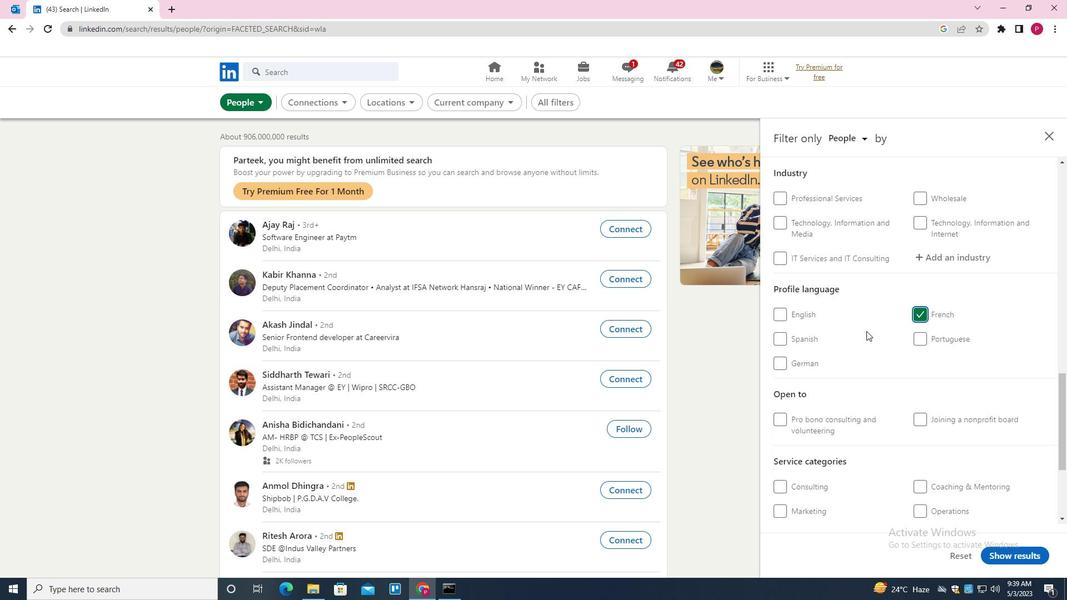 
Action: Mouse scrolled (866, 331) with delta (0, 0)
Screenshot: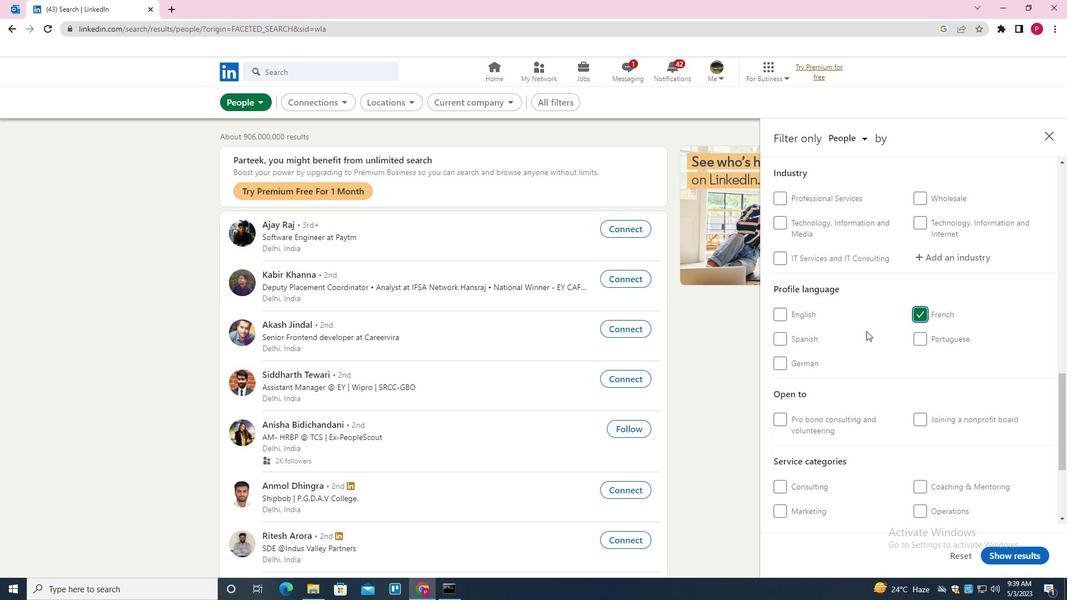 
Action: Mouse scrolled (866, 331) with delta (0, 0)
Screenshot: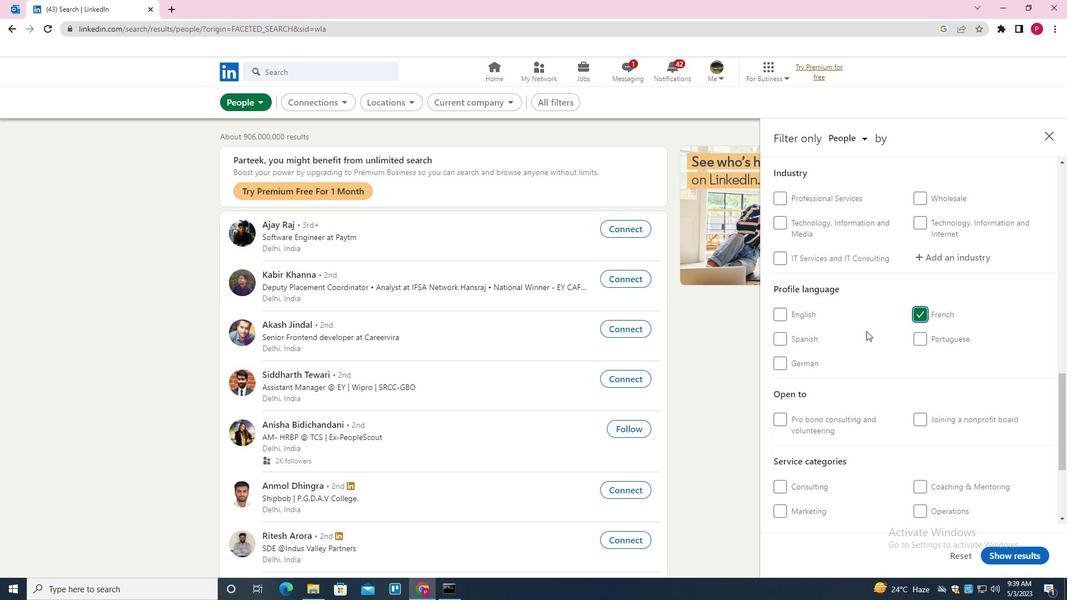 
Action: Mouse scrolled (866, 331) with delta (0, 0)
Screenshot: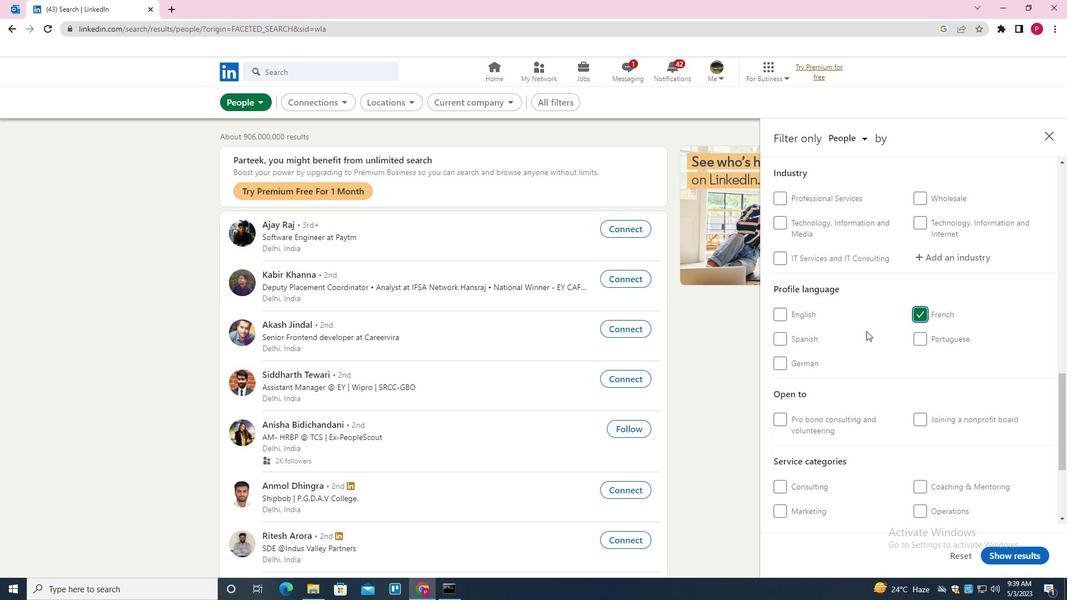
Action: Mouse scrolled (866, 331) with delta (0, 0)
Screenshot: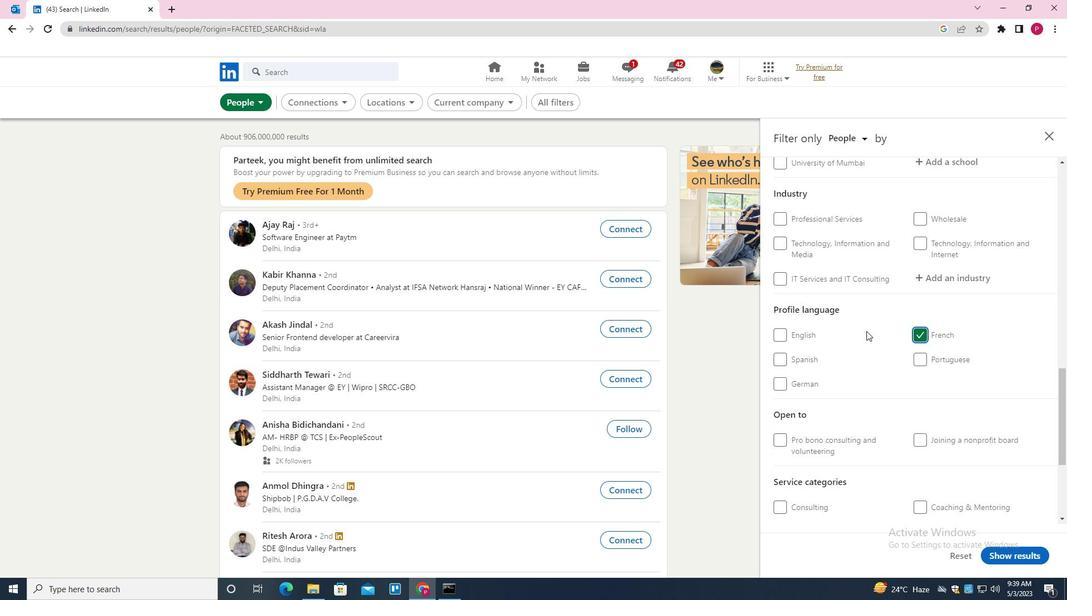 
Action: Mouse scrolled (866, 331) with delta (0, 0)
Screenshot: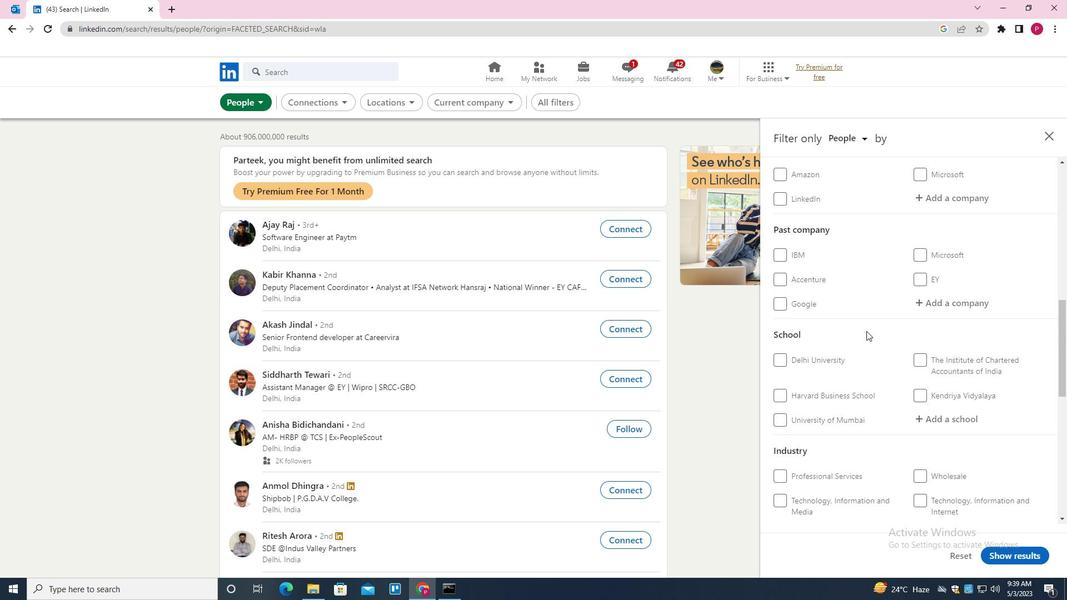 
Action: Mouse scrolled (866, 331) with delta (0, 0)
Screenshot: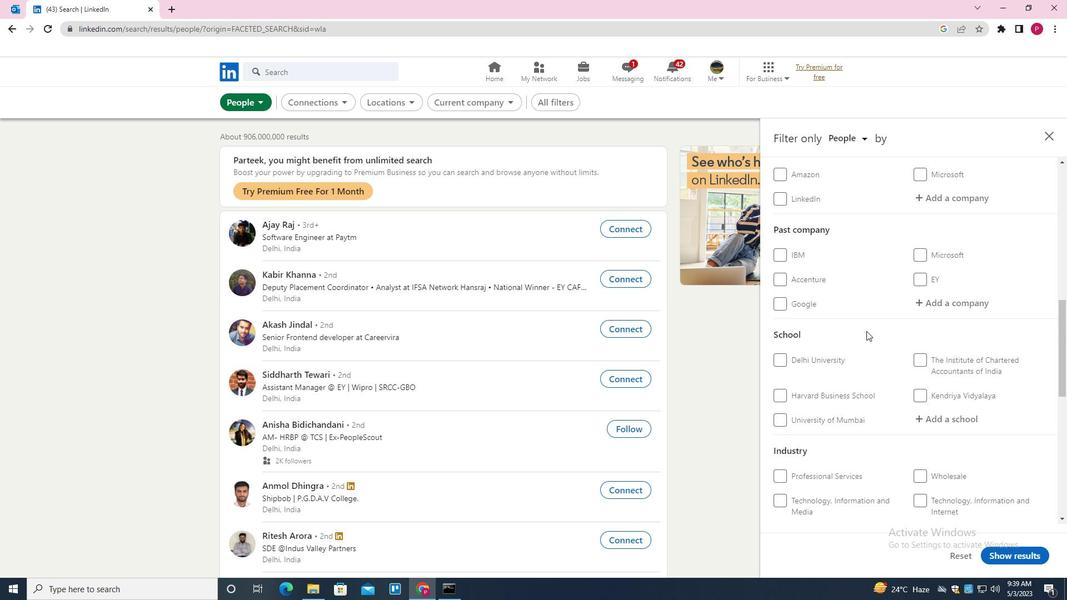 
Action: Mouse scrolled (866, 331) with delta (0, 0)
Screenshot: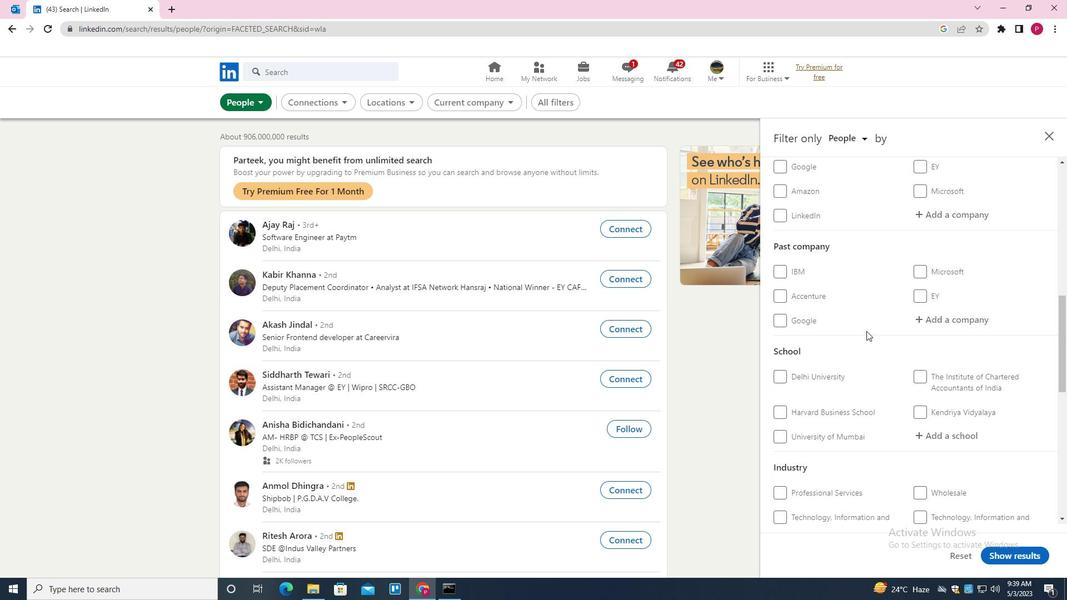 
Action: Mouse moved to (970, 367)
Screenshot: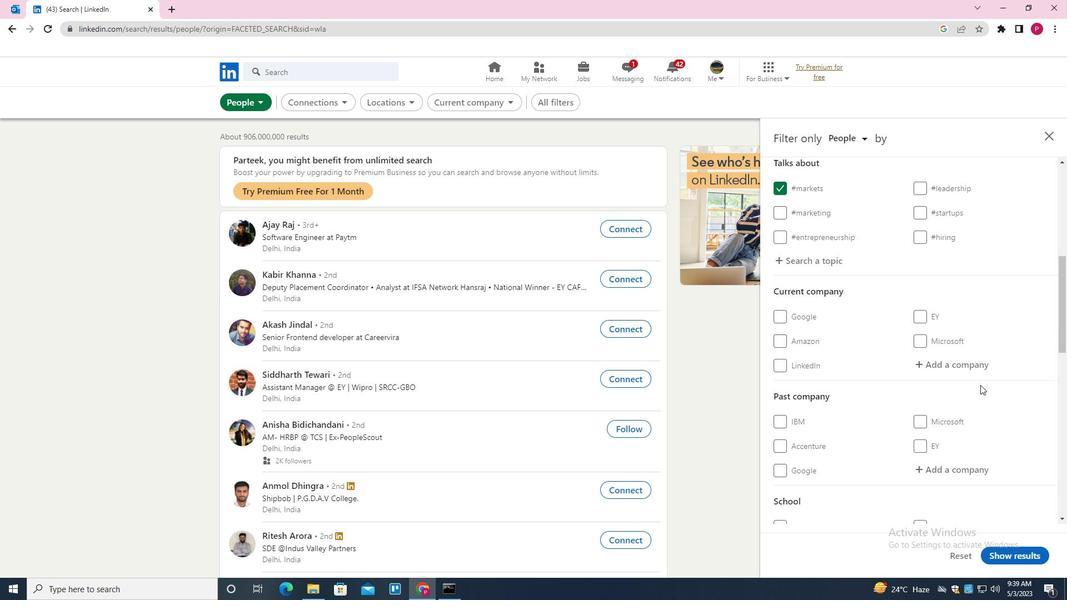 
Action: Mouse pressed left at (970, 367)
Screenshot: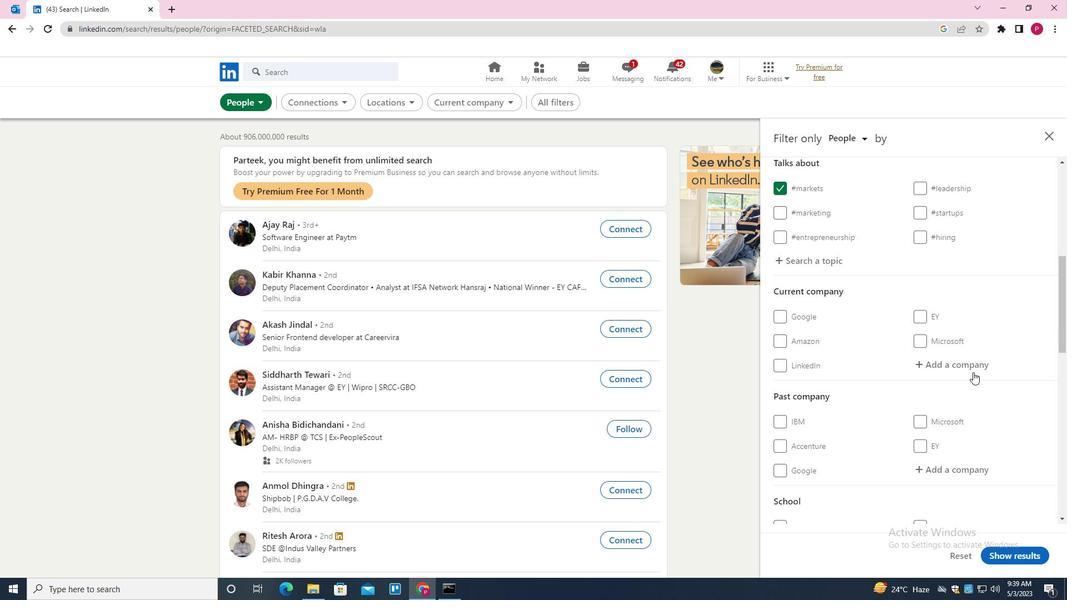 
Action: Key pressed <Key.shift>ADANI<Key.space><Key.shift><Key.shift><Key.shift><Key.shift><Key.shift><Key.shift><Key.shift><Key.shift><Key.shift><Key.shift><Key.shift><Key.shift><Key.shift><Key.shift><Key.shift><Key.shift><Key.shift>REALTY<Key.space><Key.down><Key.enter>
Screenshot: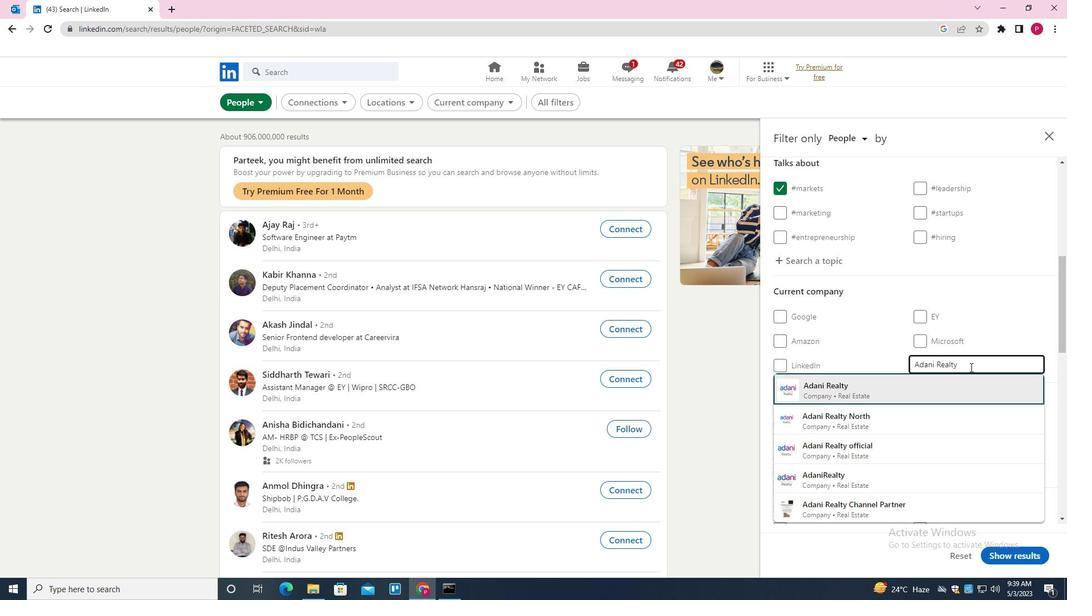 
Action: Mouse moved to (942, 385)
Screenshot: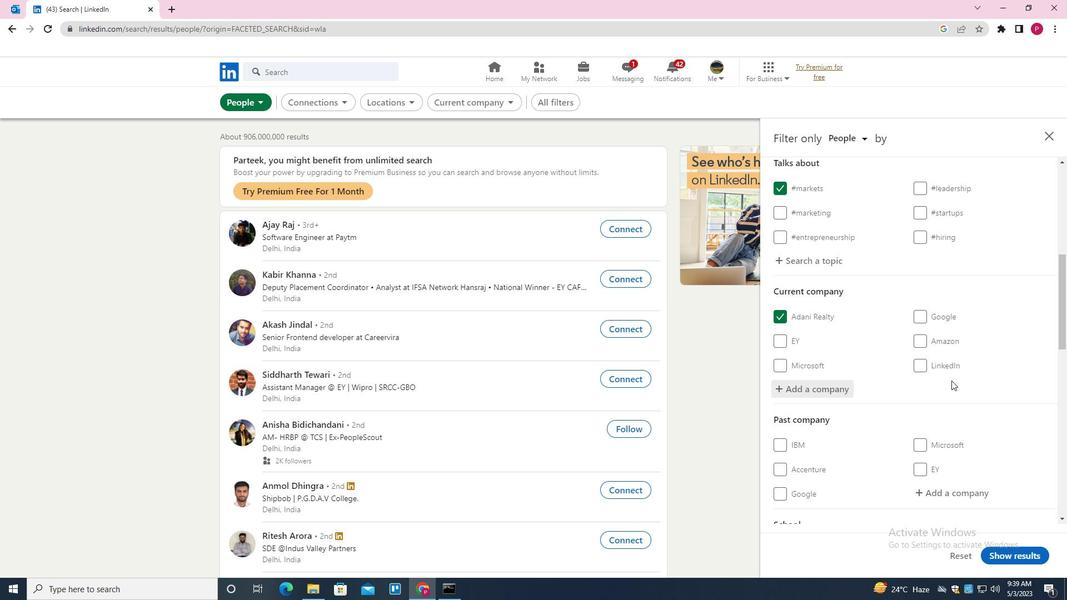 
Action: Mouse scrolled (942, 385) with delta (0, 0)
Screenshot: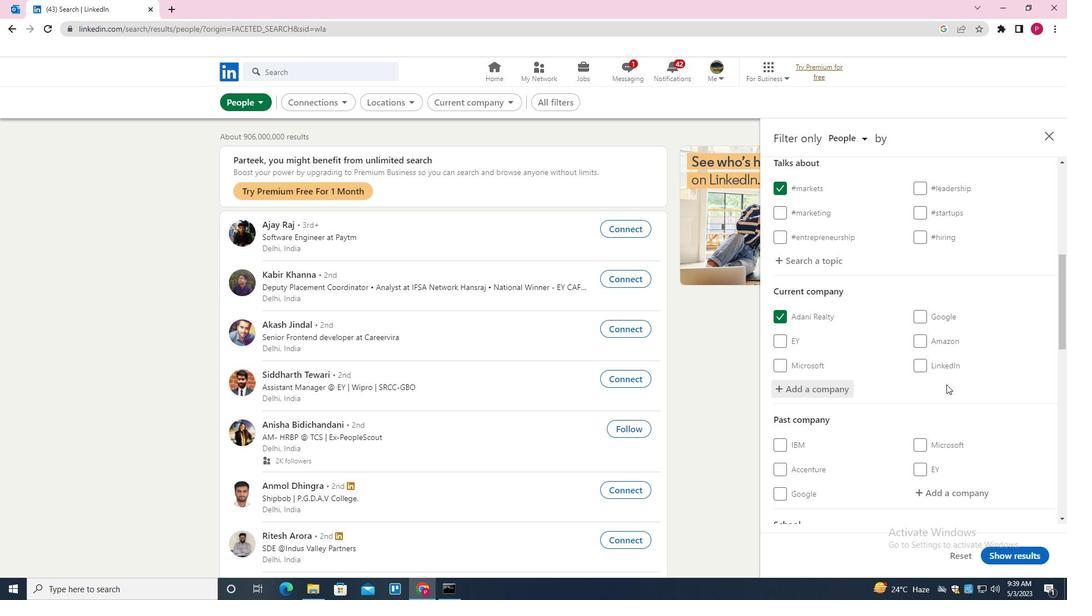 
Action: Mouse scrolled (942, 385) with delta (0, 0)
Screenshot: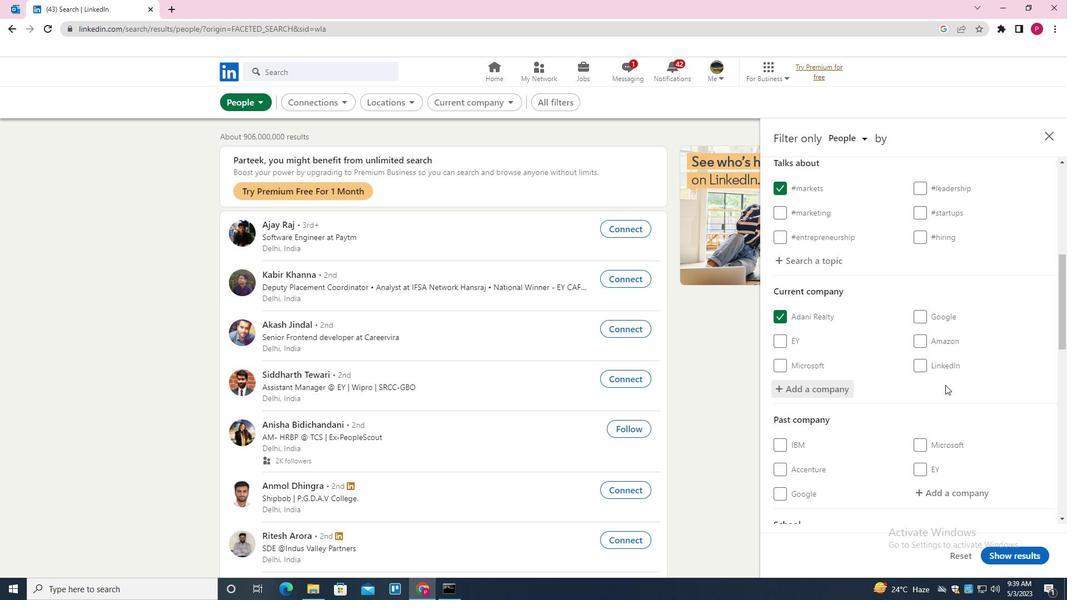 
Action: Mouse scrolled (942, 385) with delta (0, 0)
Screenshot: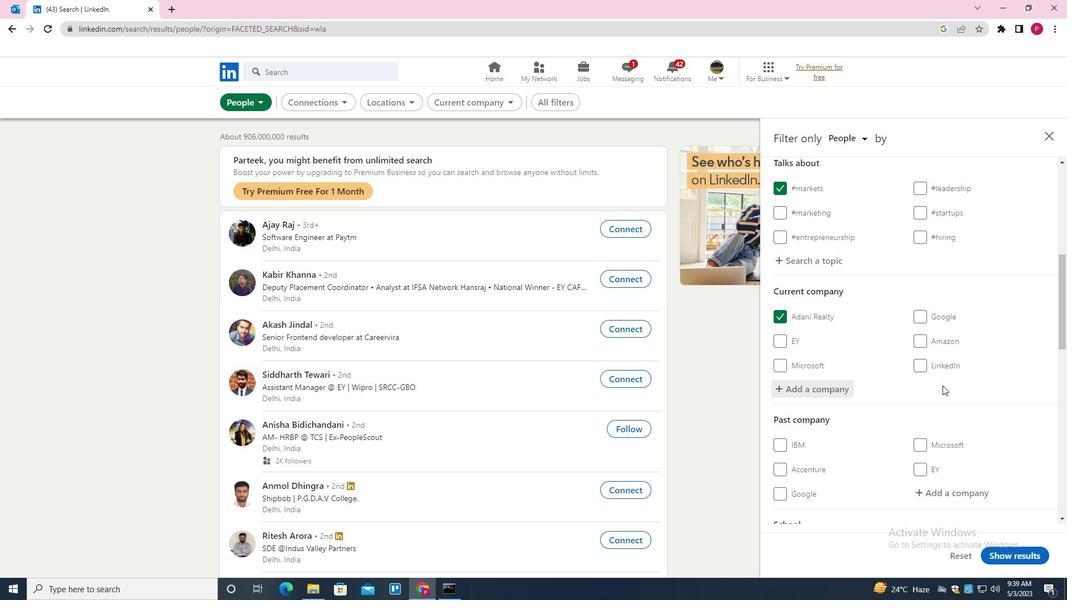 
Action: Mouse scrolled (942, 385) with delta (0, 0)
Screenshot: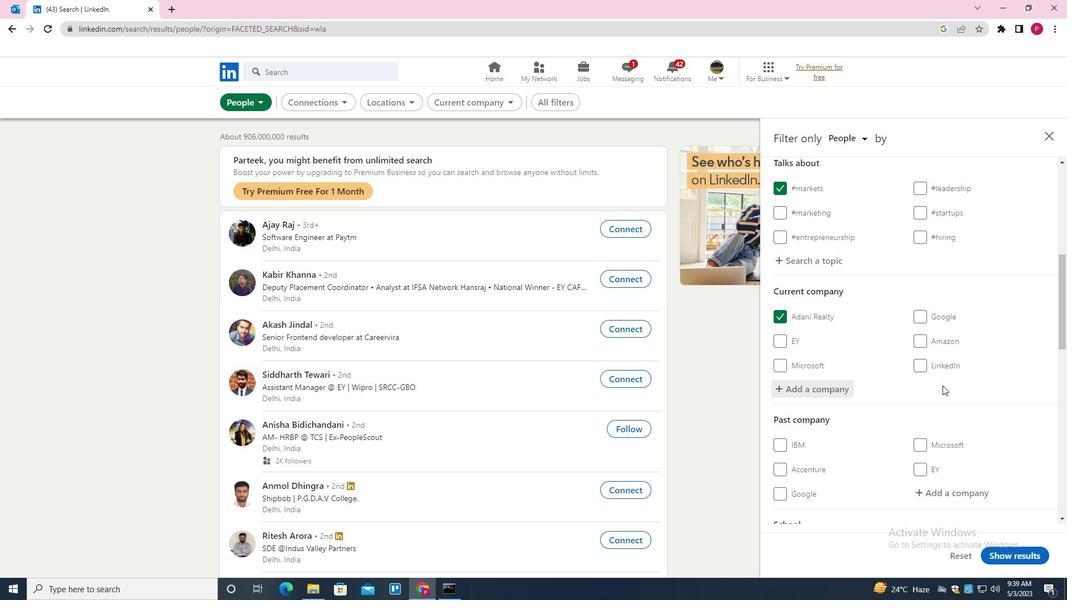 
Action: Mouse scrolled (942, 385) with delta (0, 0)
Screenshot: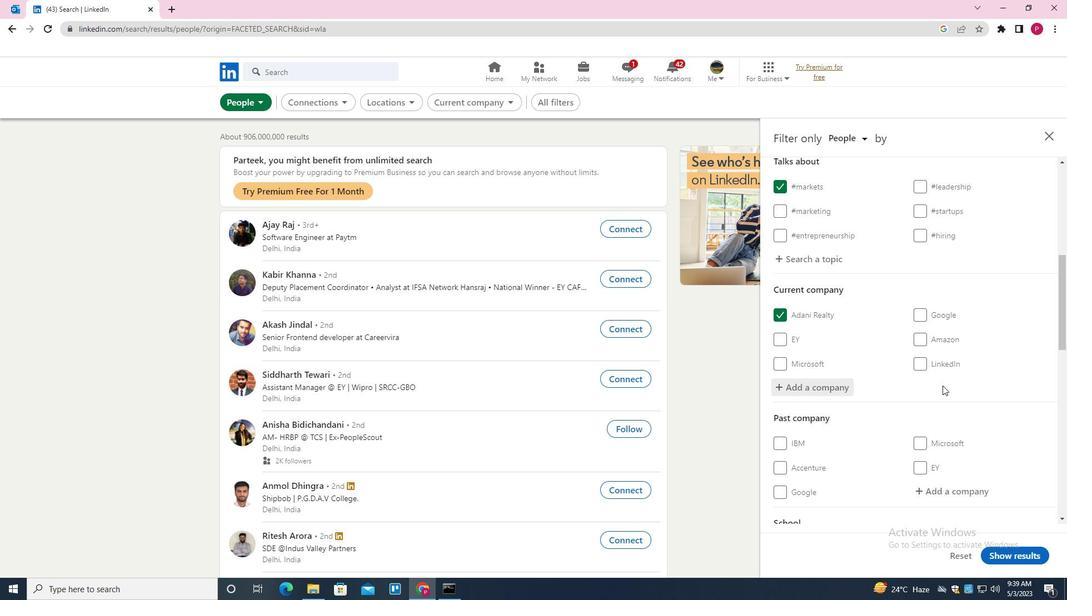 
Action: Mouse moved to (933, 330)
Screenshot: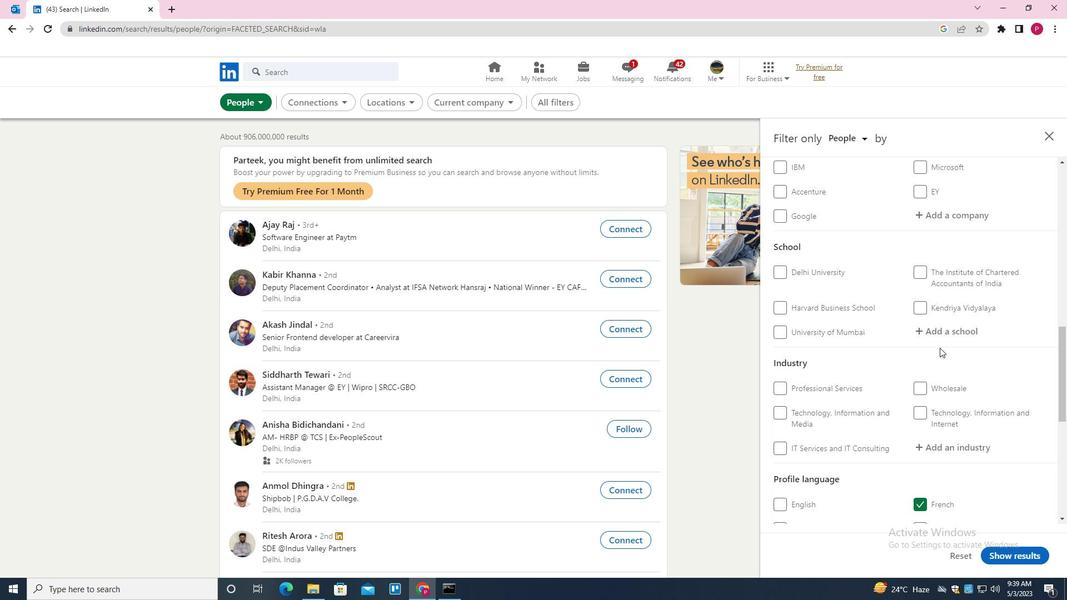 
Action: Mouse pressed left at (933, 330)
Screenshot: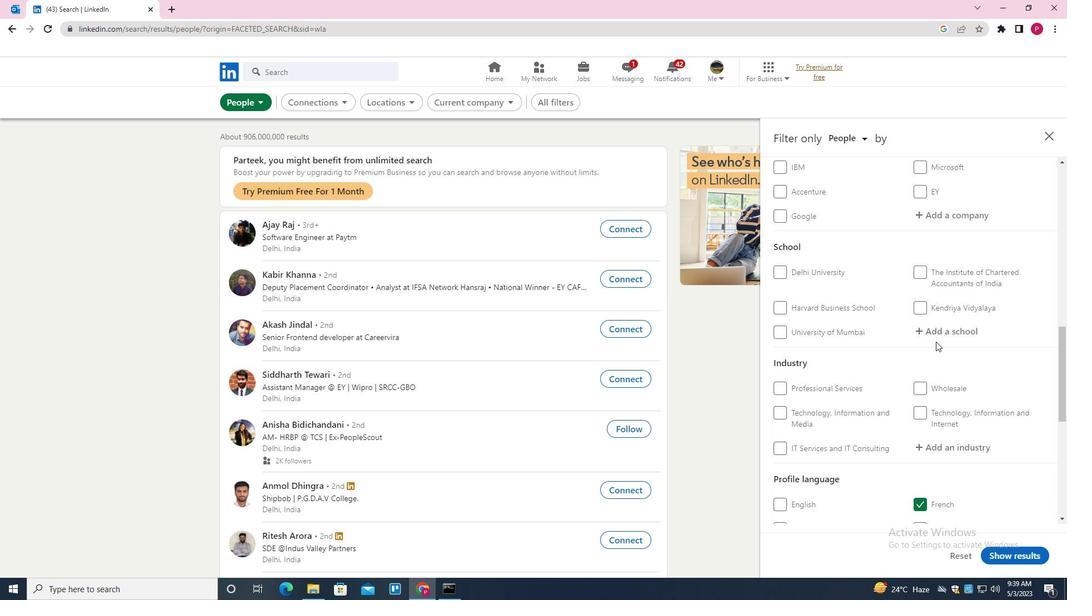 
Action: Key pressed <Key.shift><Key.shift><Key.shift>DON<Key.space><Key.shift>BOSCO<Key.space><Key.shift>SCHOOL<Key.space><Key.down><Key.enter>
Screenshot: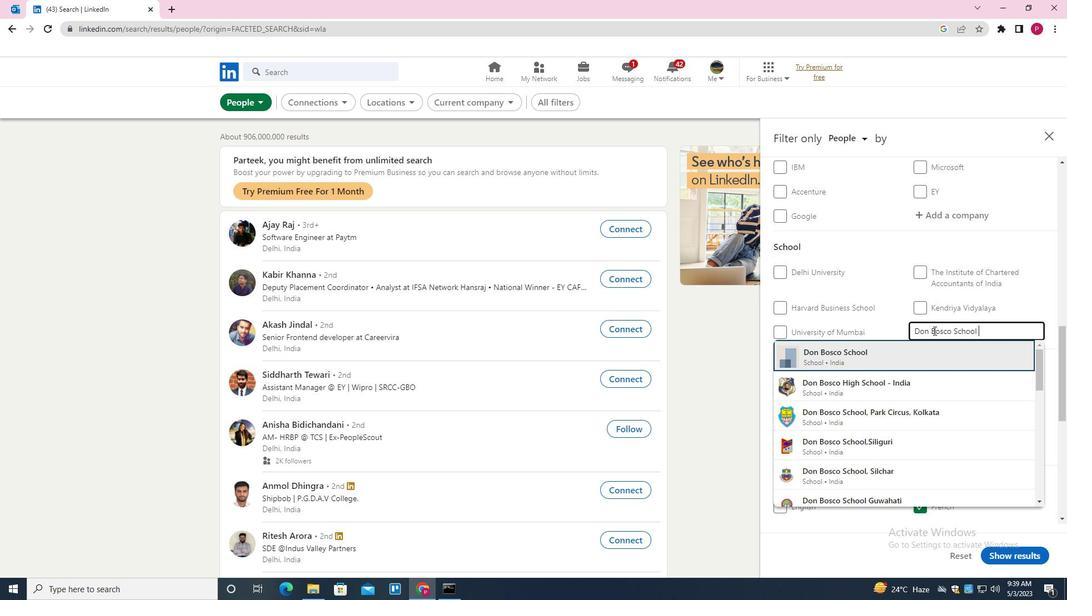 
Action: Mouse scrolled (933, 330) with delta (0, 0)
Screenshot: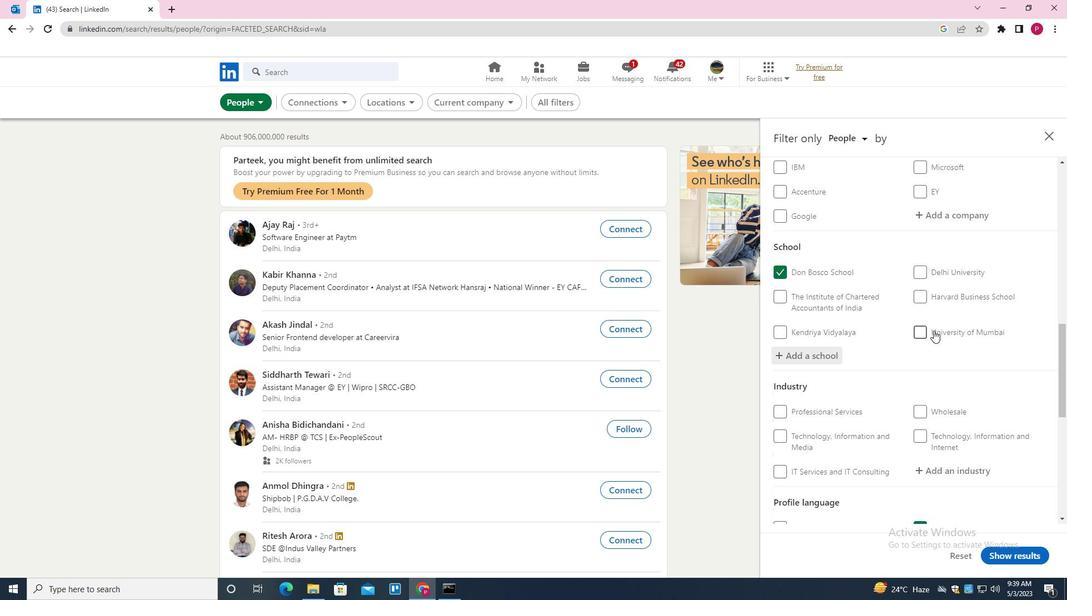 
Action: Mouse scrolled (933, 330) with delta (0, 0)
Screenshot: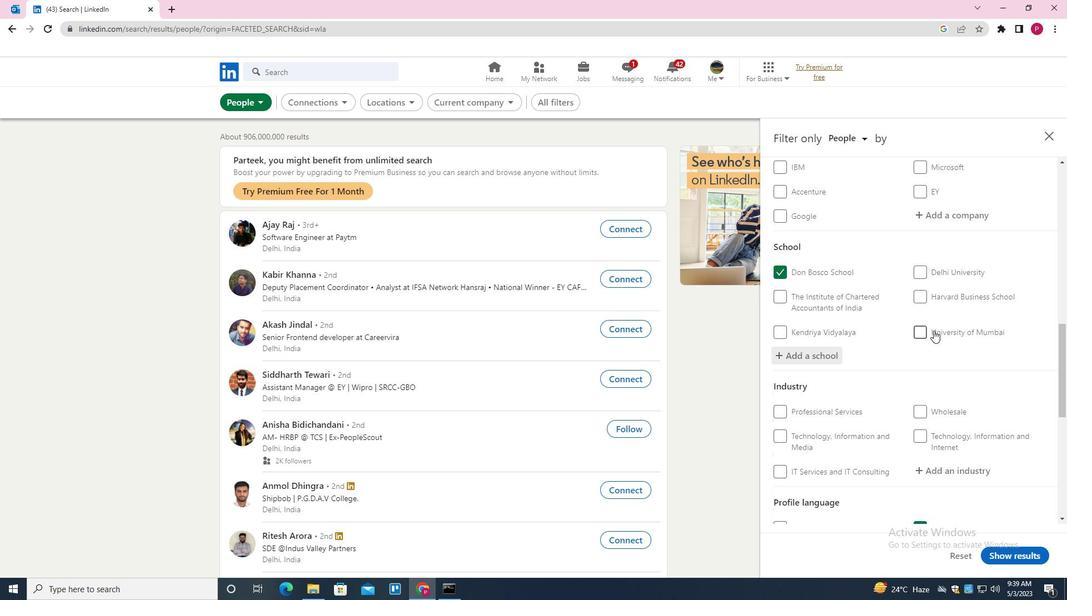 
Action: Mouse scrolled (933, 330) with delta (0, 0)
Screenshot: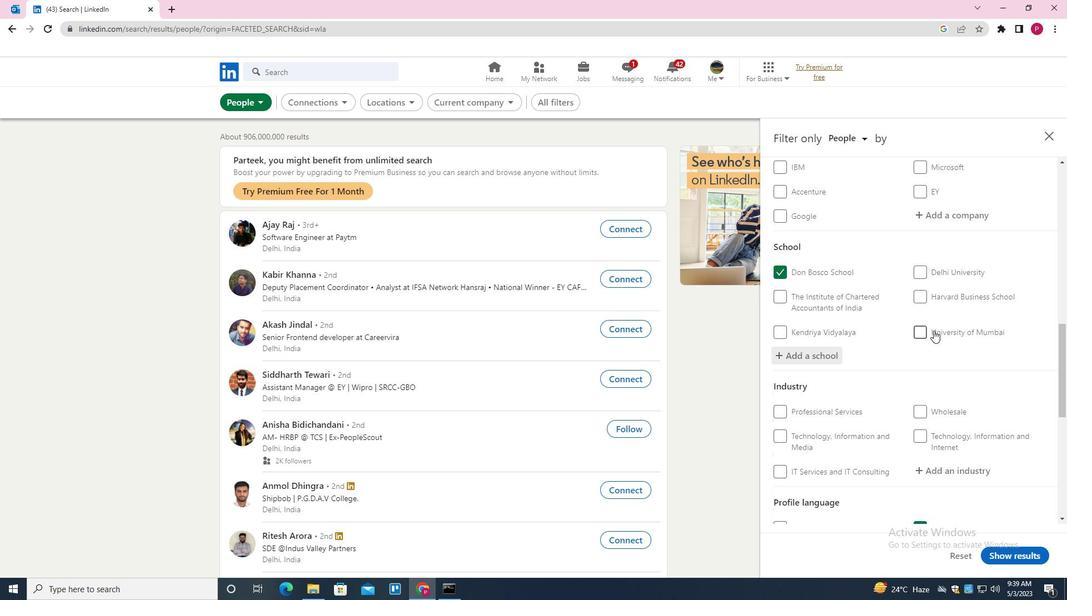 
Action: Mouse moved to (937, 302)
Screenshot: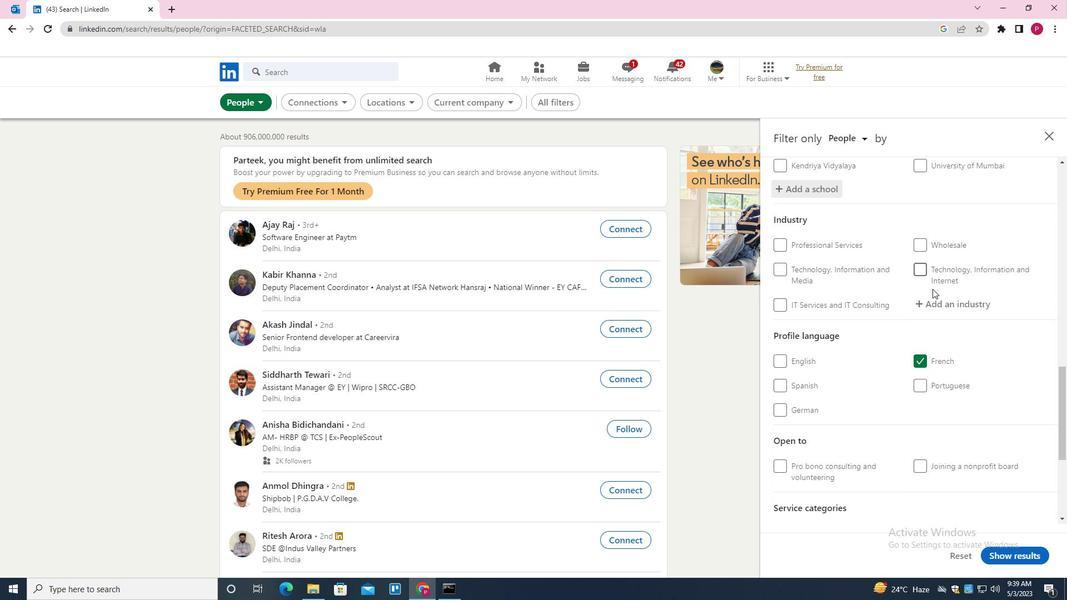 
Action: Mouse pressed left at (937, 302)
Screenshot: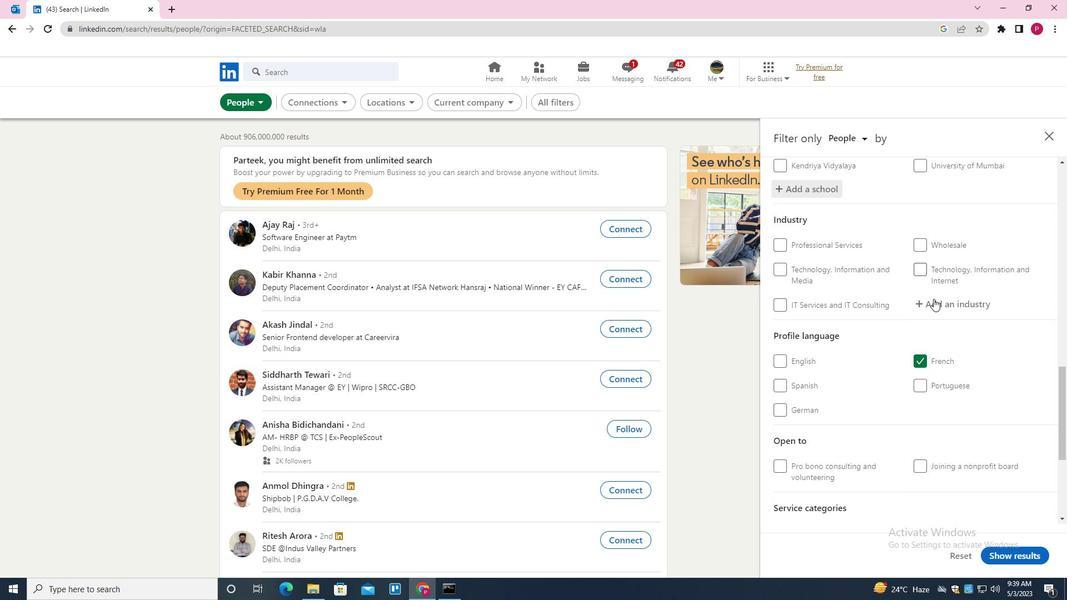
Action: Key pressed <Key.shift><Key.shift><Key.shift><Key.shift><Key.shift><Key.shift><Key.shift><Key.shift><Key.shift><Key.shift><Key.shift><Key.shift><Key.shift><Key.shift><Key.shift><Key.shift><Key.shift><Key.shift><Key.shift>FARMING<Key.space><Key.backspace>,<Key.space><Key.shift><Key.shift><Key.shift><Key.shift><Key.shift>RANCHING<Key.space><Key.backspace>,<Key.space><Key.shift><Key.shift><Key.shift><Key.shift><Key.shift><Key.shift><Key.shift><Key.shift><Key.shift>FORESTY<Key.backspace><Key.backspace>TRY<Key.down><Key.enter>
Screenshot: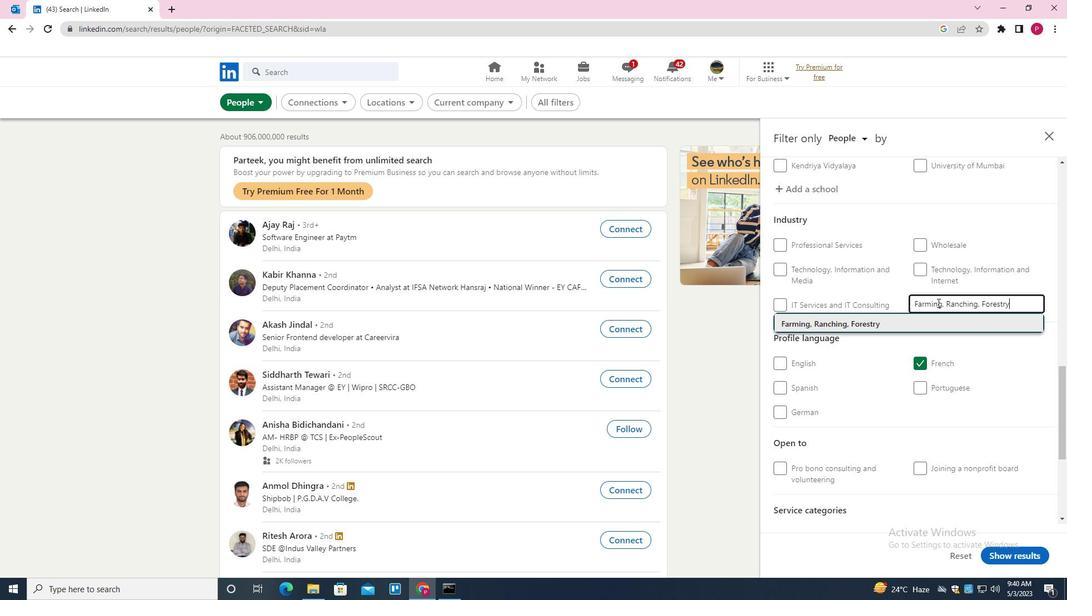 
Action: Mouse scrolled (937, 302) with delta (0, 0)
Screenshot: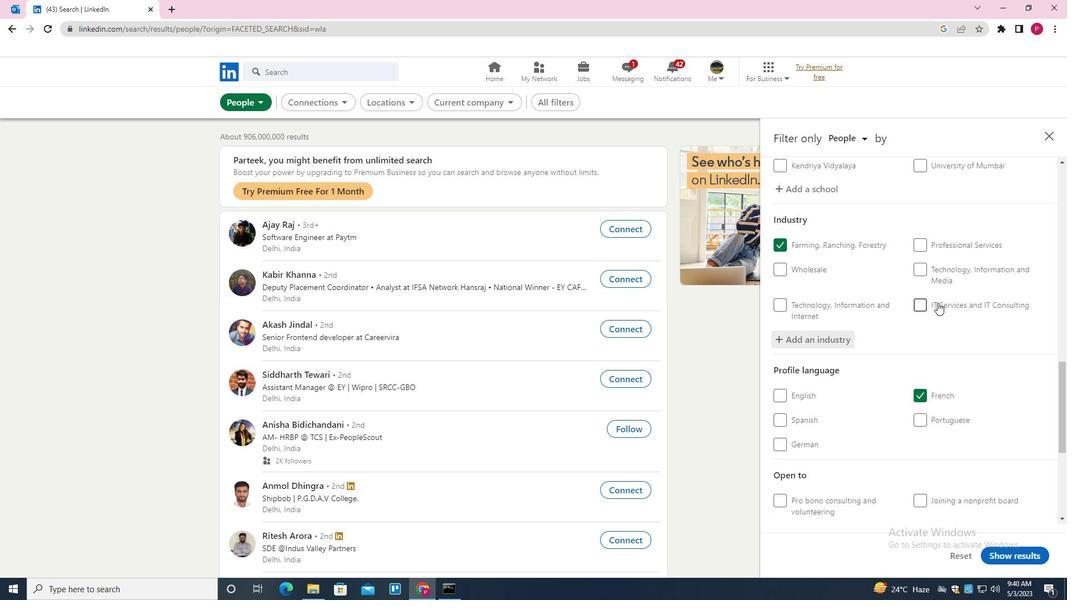 
Action: Mouse scrolled (937, 302) with delta (0, 0)
Screenshot: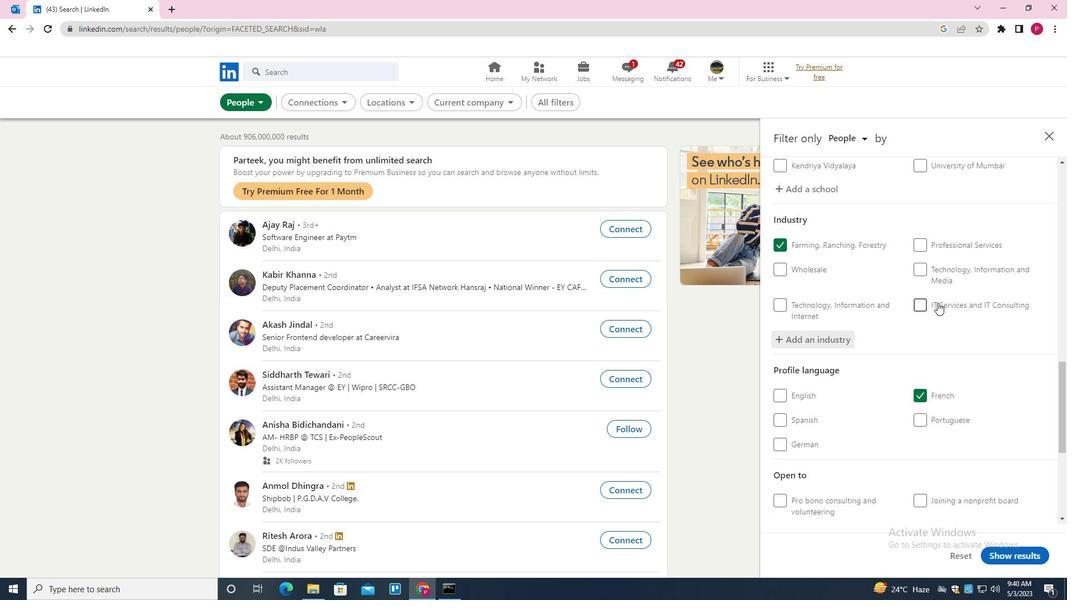 
Action: Mouse scrolled (937, 302) with delta (0, 0)
Screenshot: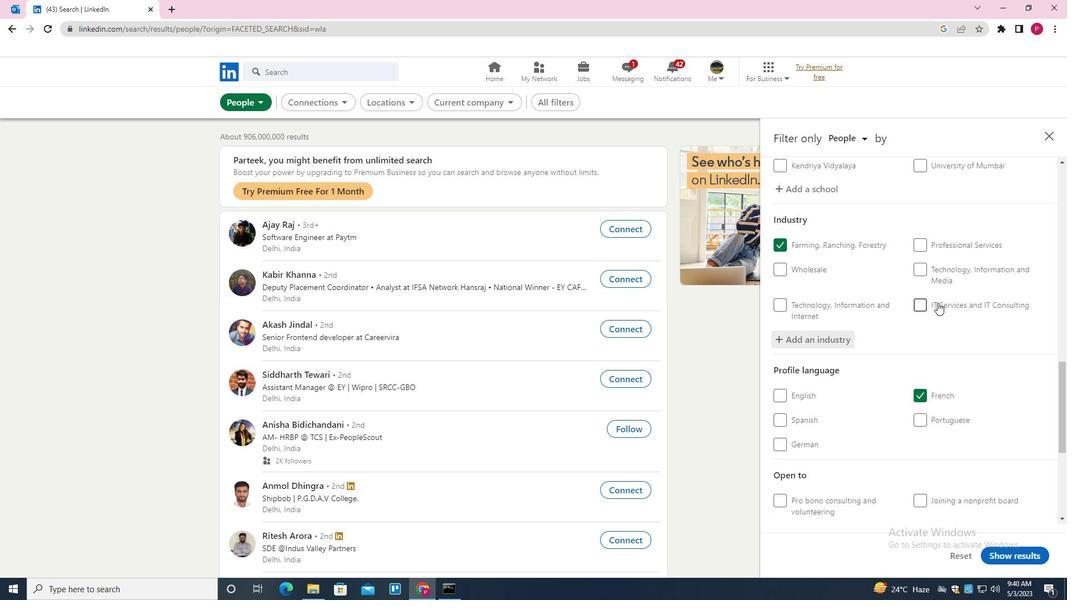 
Action: Mouse moved to (938, 454)
Screenshot: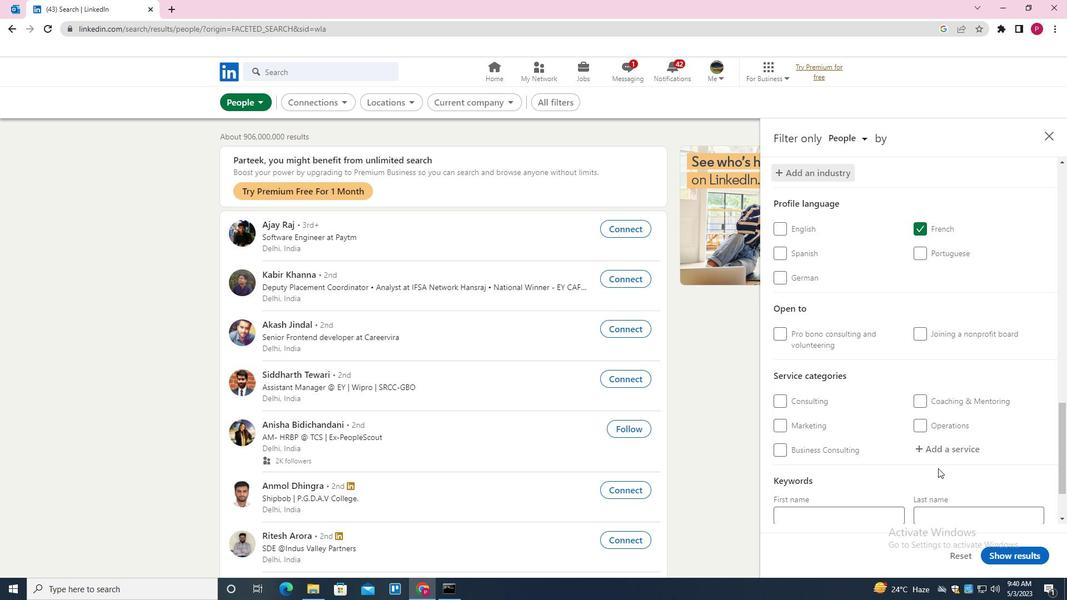 
Action: Mouse pressed left at (938, 454)
Screenshot: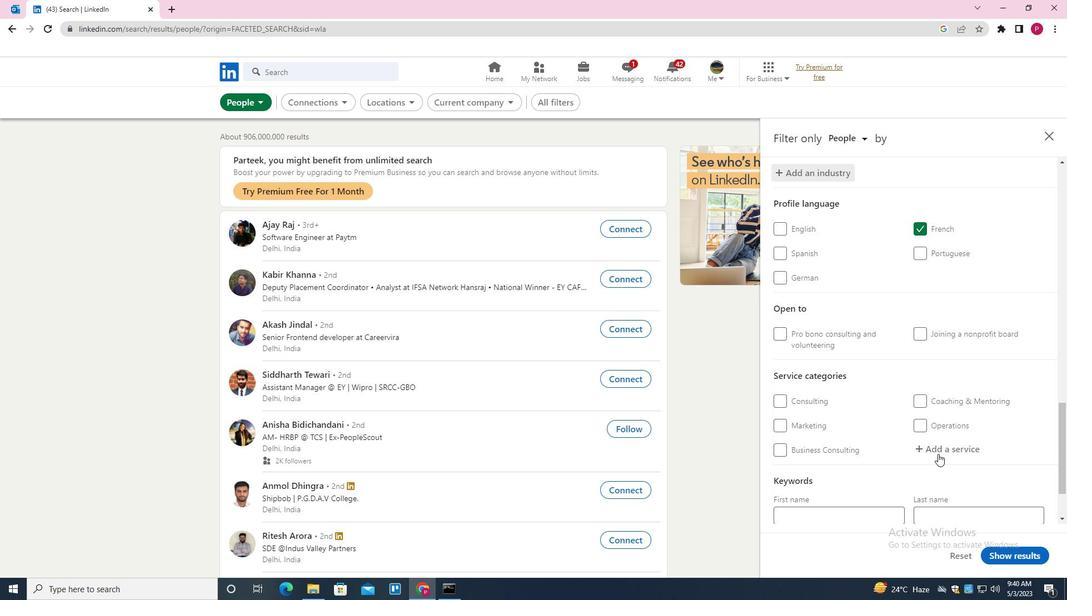 
Action: Key pressed <Key.shift><Key.shift><Key.shift><Key.shift><Key.shift><Key.shift>INTERIOR<Key.space><Key.shift><Key.shift><Key.shift><Key.shift><Key.shift><Key.shift>DESIGN<Key.down><Key.enter>
Screenshot: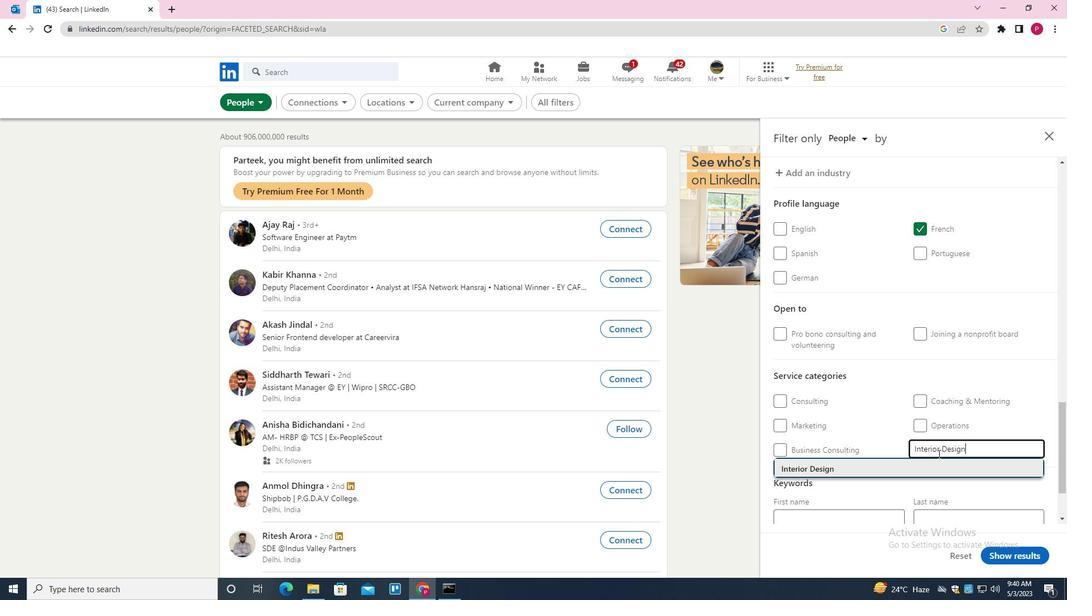 
Action: Mouse scrolled (938, 453) with delta (0, 0)
Screenshot: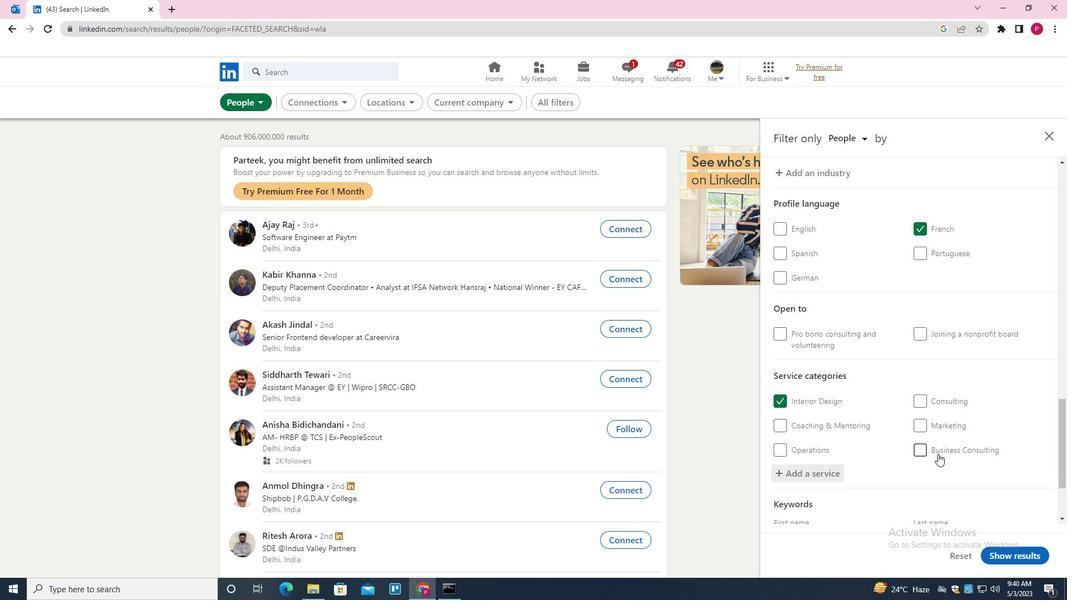 
Action: Mouse scrolled (938, 453) with delta (0, 0)
Screenshot: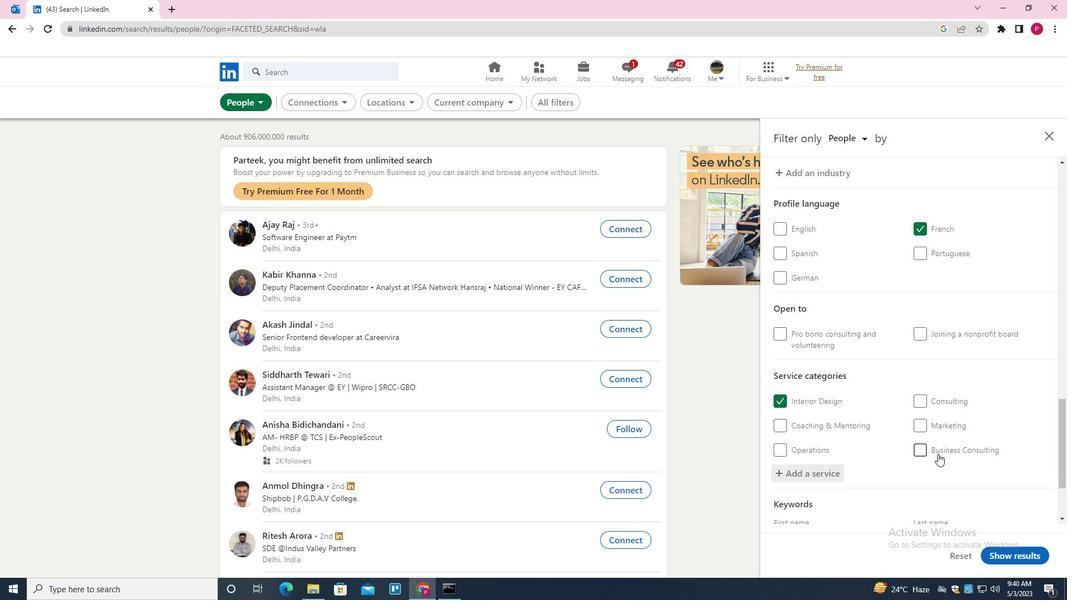 
Action: Mouse scrolled (938, 453) with delta (0, 0)
Screenshot: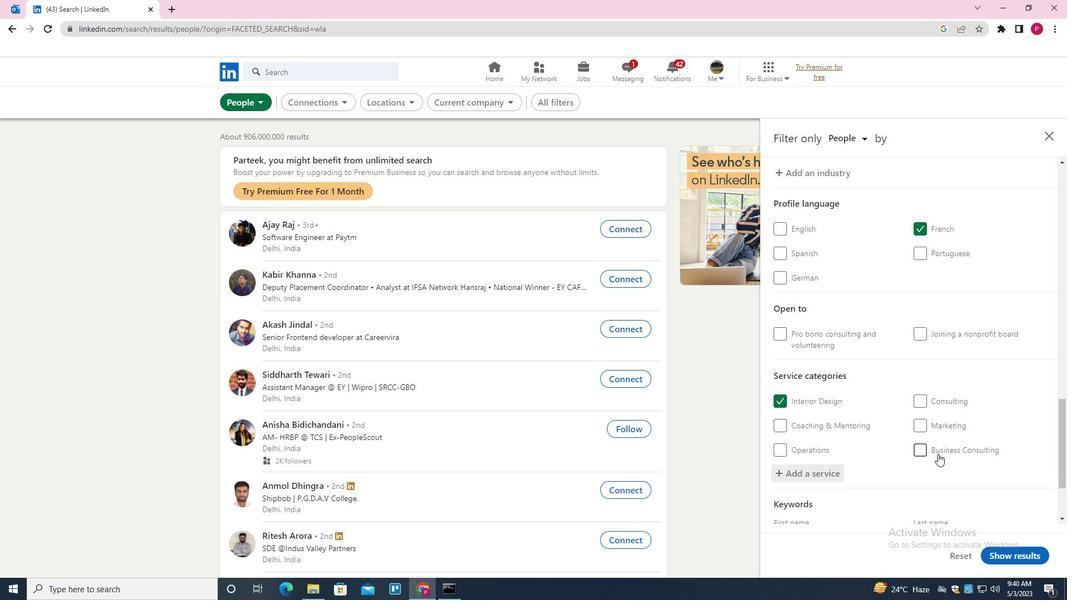 
Action: Mouse scrolled (938, 453) with delta (0, 0)
Screenshot: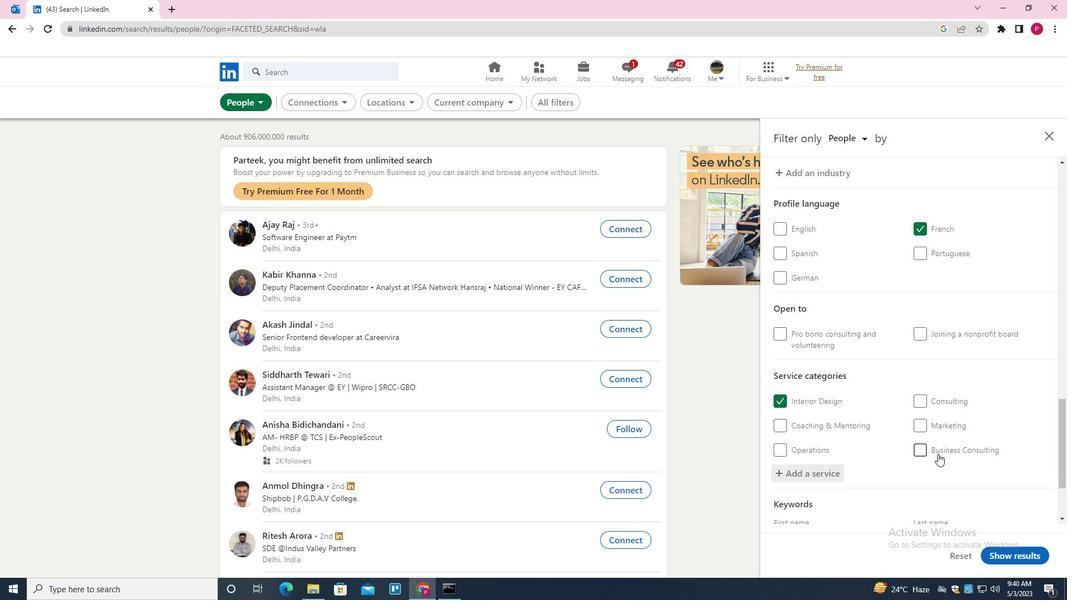 
Action: Mouse scrolled (938, 453) with delta (0, 0)
Screenshot: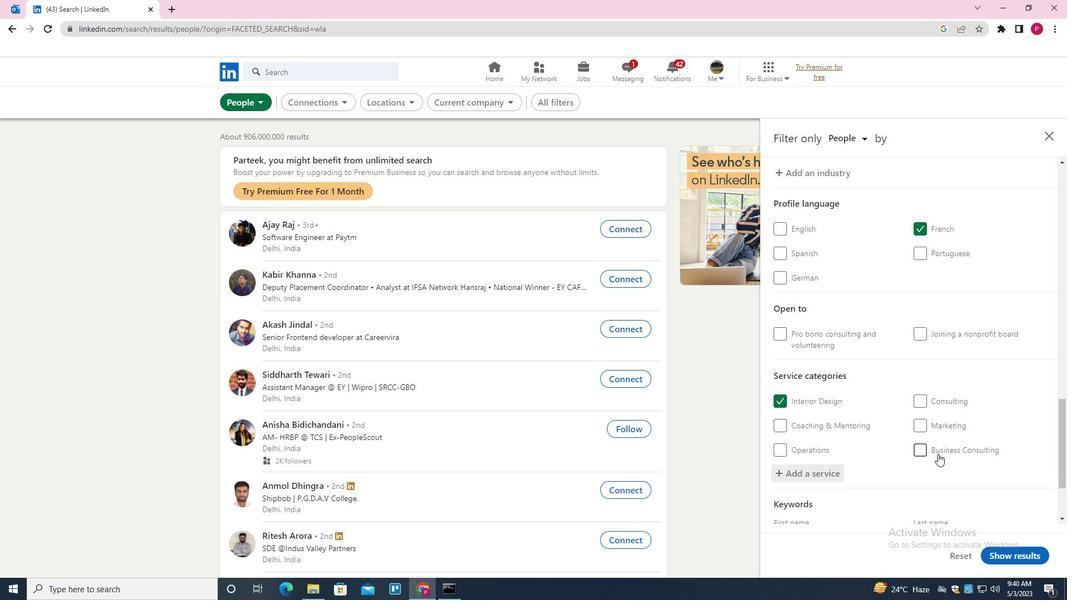 
Action: Mouse moved to (866, 470)
Screenshot: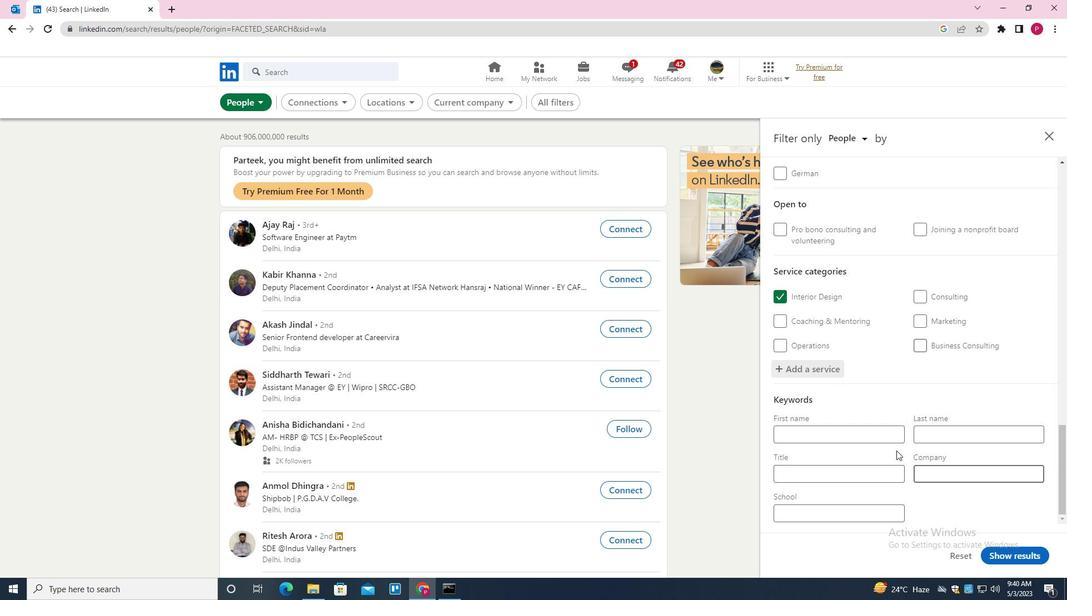 
Action: Mouse pressed left at (866, 470)
Screenshot: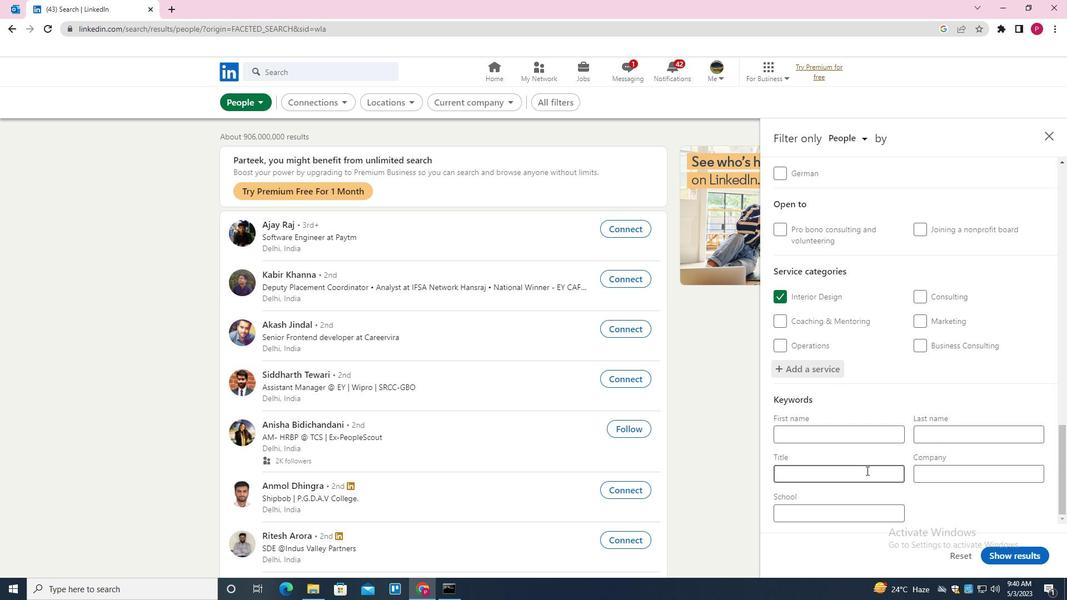 
Action: Key pressed <Key.shift><Key.shift><Key.shift><Key.shift><Key.shift><Key.shift><Key.shift><Key.shift><Key.shift><Key.shift><Key.shift><Key.shift><Key.shift><Key.shift><Key.shift><Key.shift>GROUP<Key.space><Key.shift>SALES
Screenshot: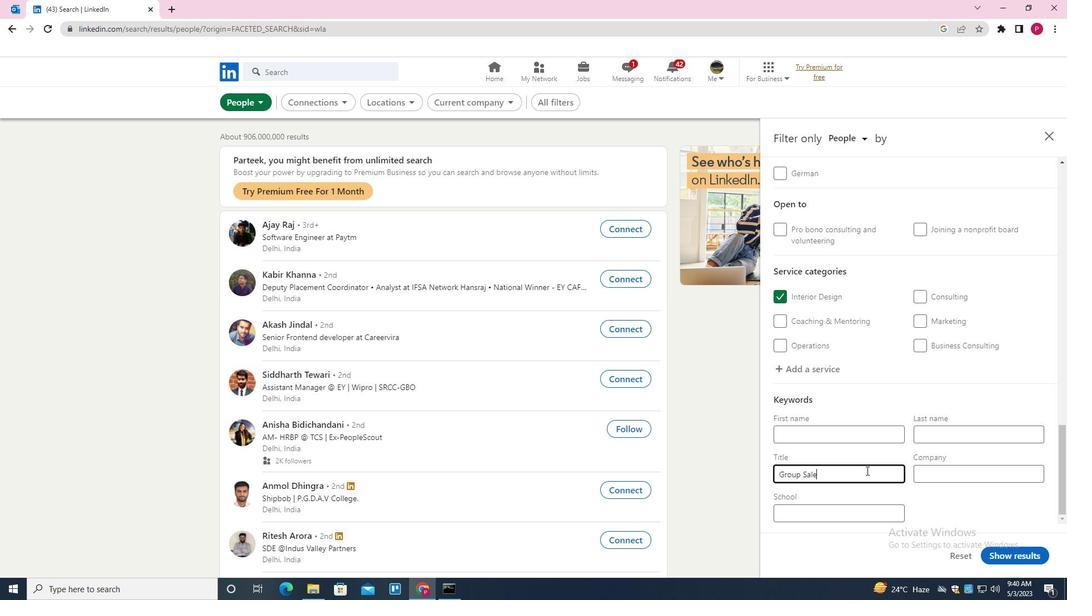 
Action: Mouse scrolled (866, 470) with delta (0, 0)
Screenshot: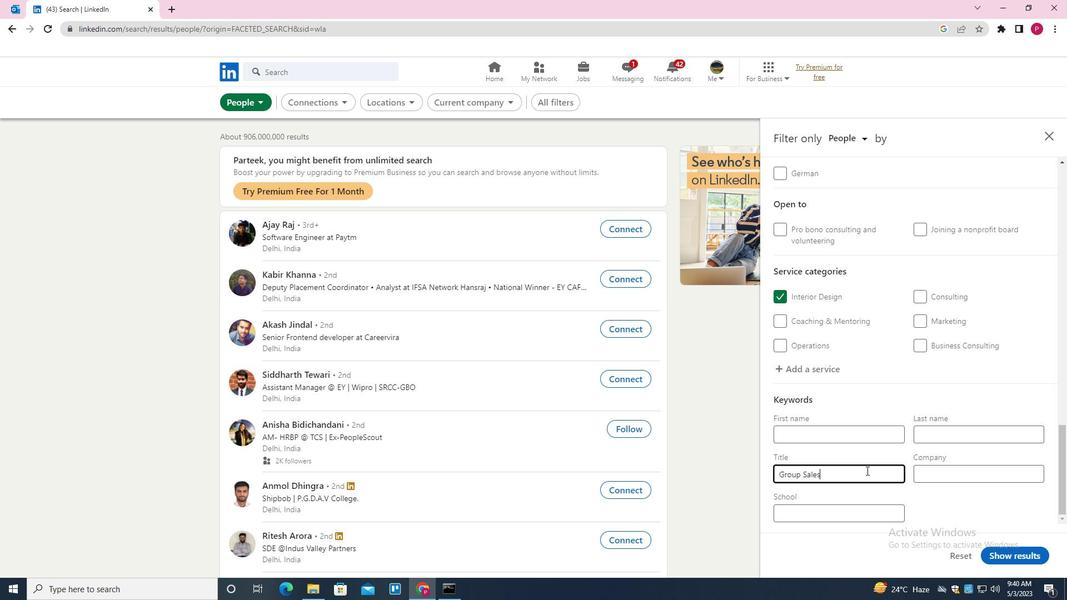 
Action: Mouse scrolled (866, 470) with delta (0, 0)
Screenshot: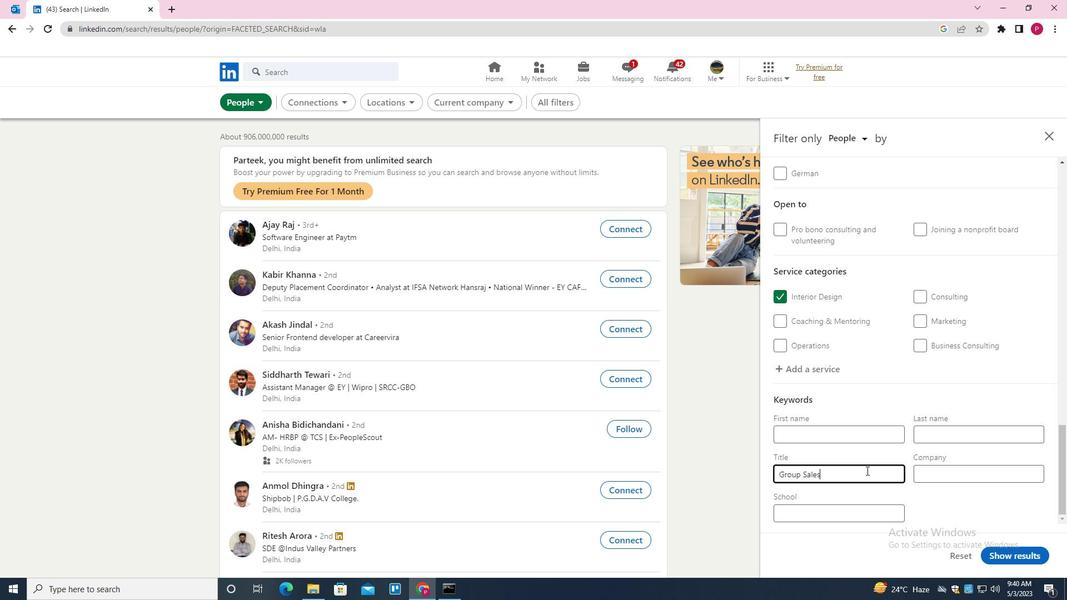 
Action: Mouse scrolled (866, 470) with delta (0, 0)
Screenshot: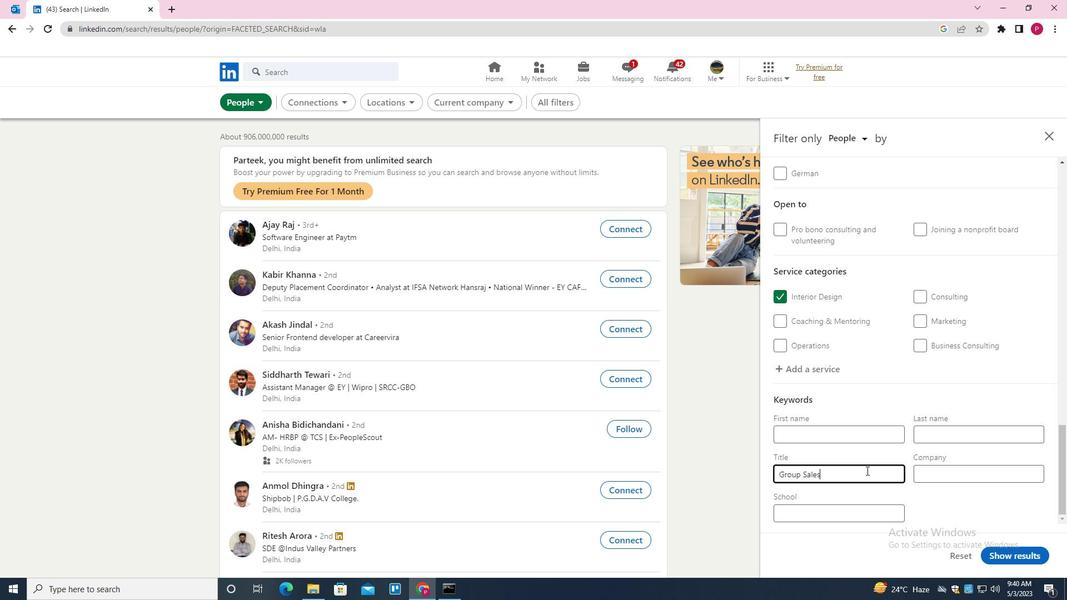 
Action: Mouse scrolled (866, 470) with delta (0, 0)
Screenshot: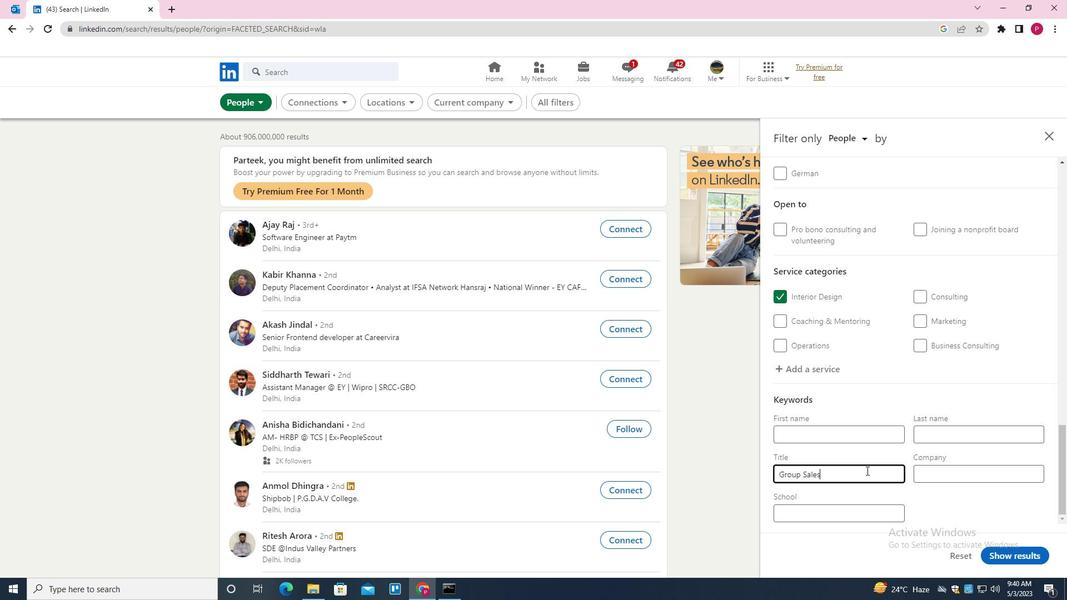 
Action: Mouse scrolled (866, 470) with delta (0, 0)
Screenshot: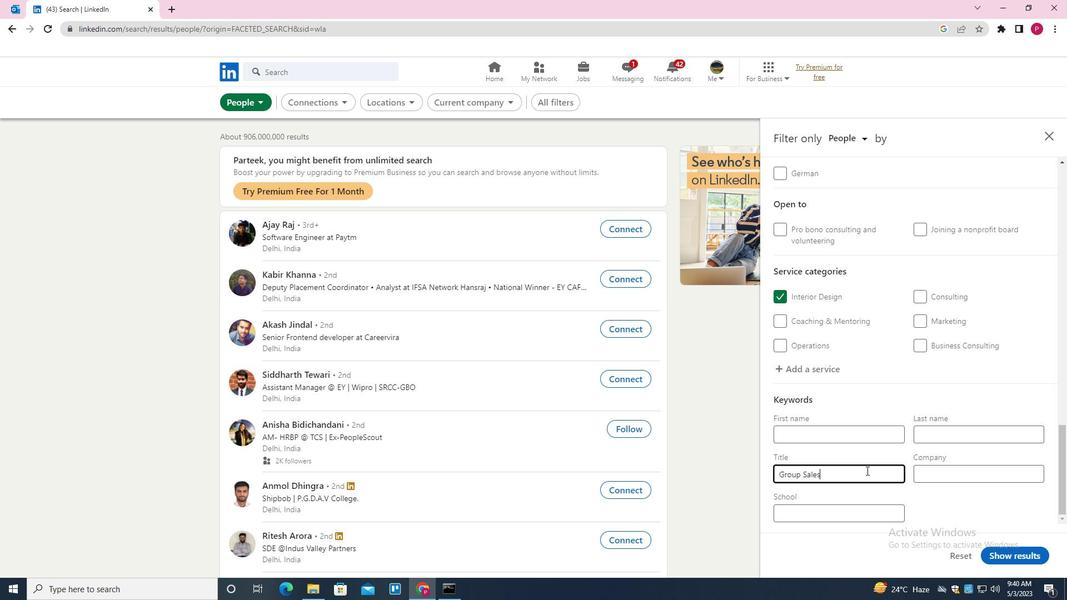 
Action: Mouse moved to (1036, 559)
Screenshot: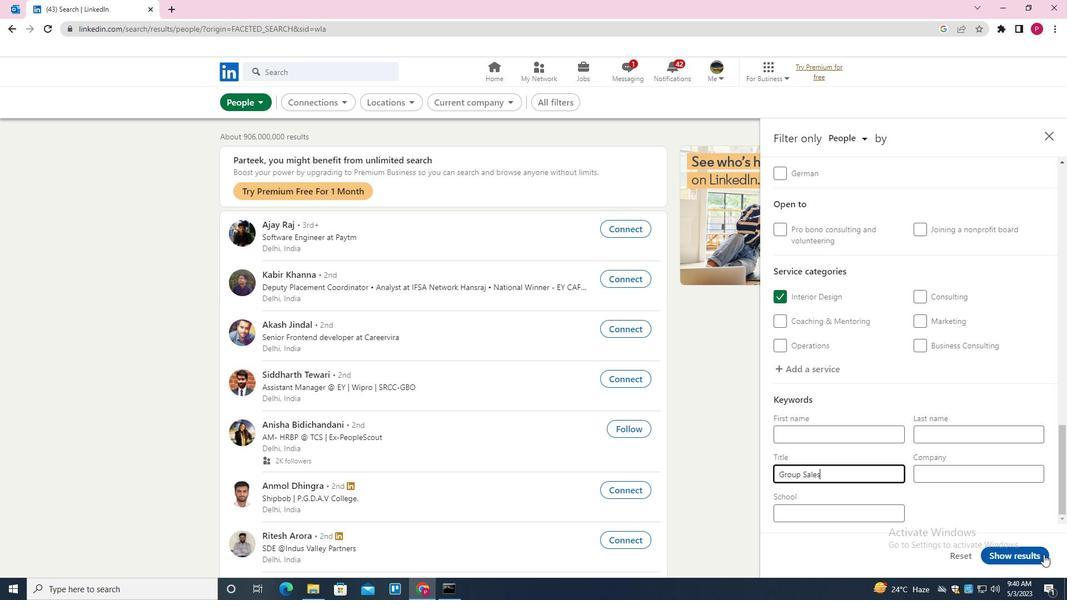 
Action: Mouse pressed left at (1036, 559)
Screenshot: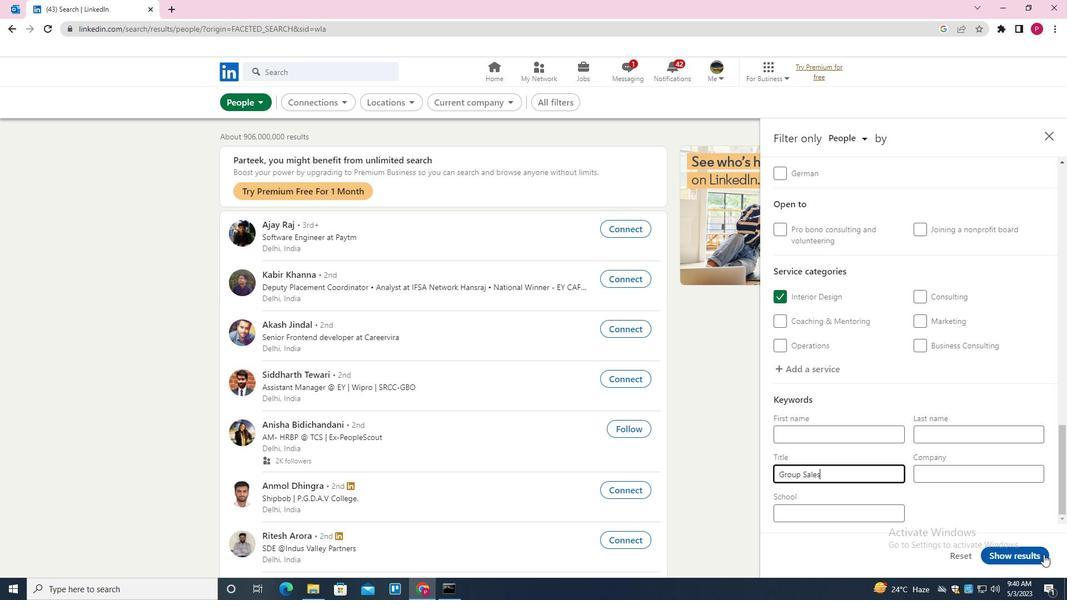 
Action: Mouse moved to (1036, 560)
Screenshot: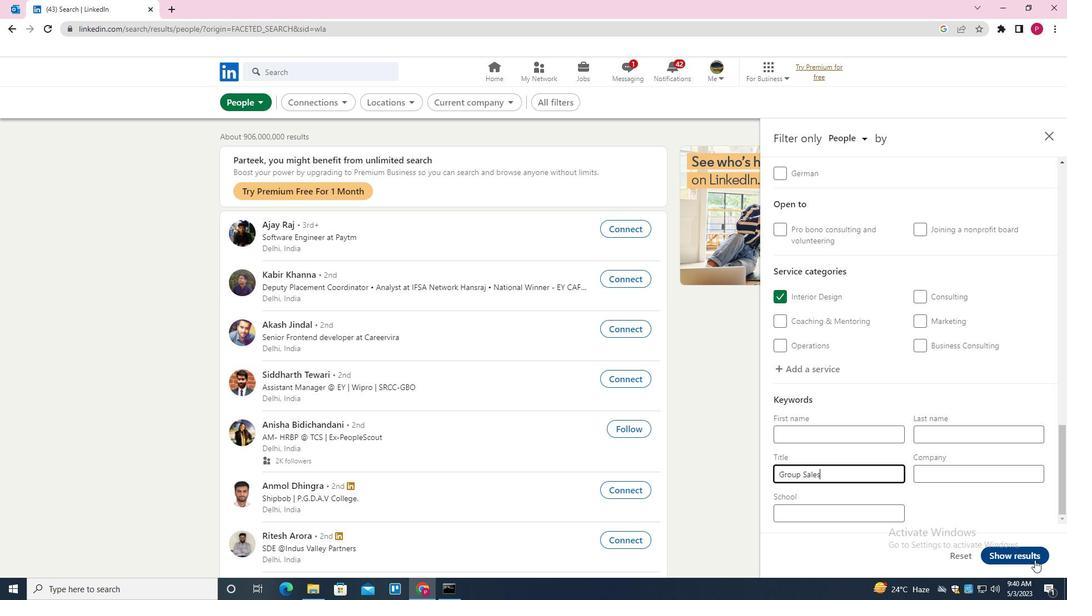 
